 Task: Look for space in Iisalmi, Finland from 9th July, 2023 to 16th July, 2023 for 2 adults, 1 child in price range Rs.8000 to Rs.16000. Place can be entire place with 2 bedrooms having 2 beds and 1 bathroom. Property type can be house, flat, guest house. Booking option can be shelf check-in. Required host language is .
Action: Mouse moved to (391, 86)
Screenshot: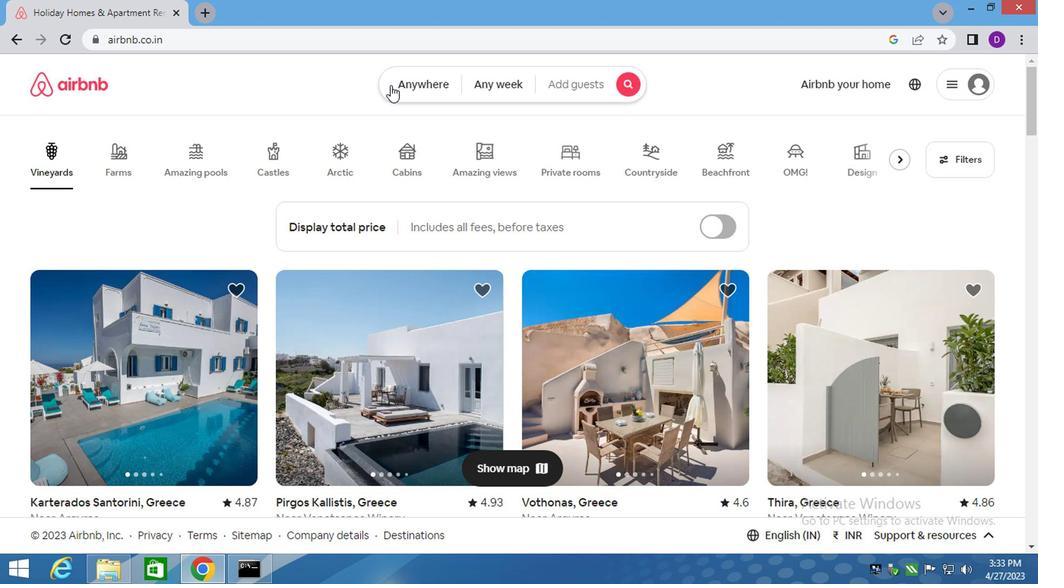
Action: Mouse pressed left at (391, 86)
Screenshot: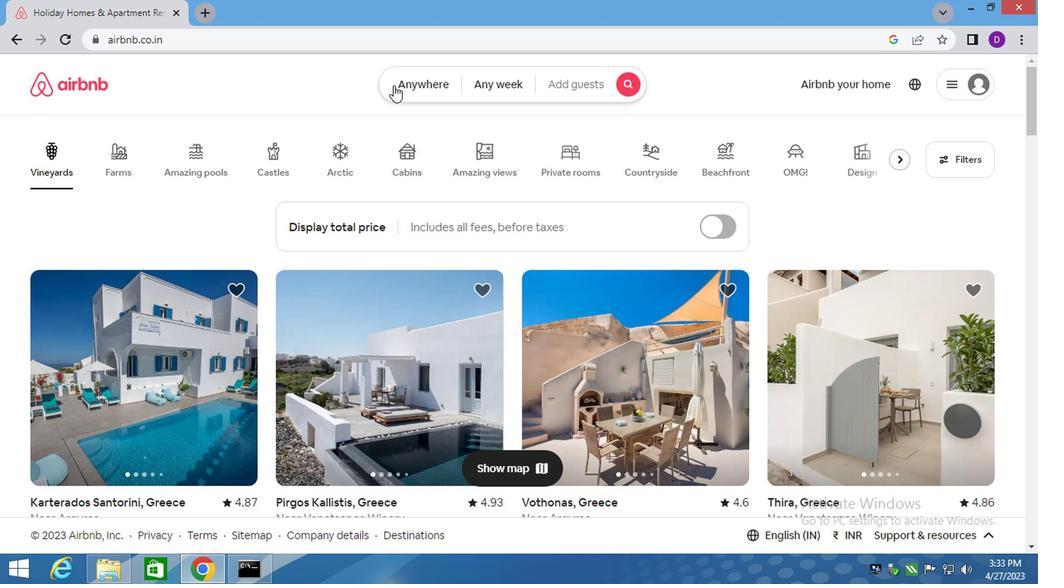 
Action: Mouse moved to (313, 145)
Screenshot: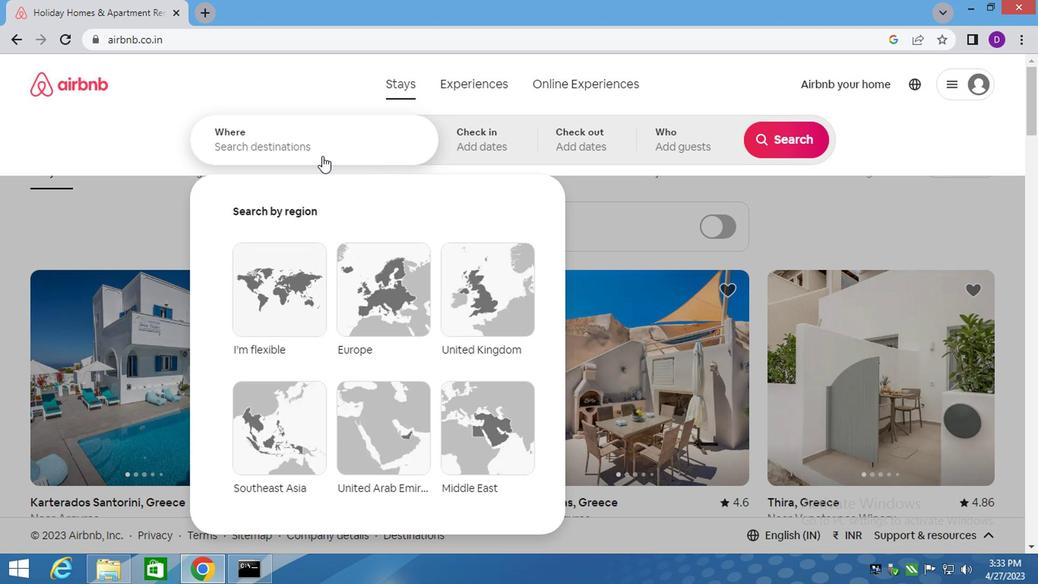 
Action: Mouse pressed left at (313, 145)
Screenshot: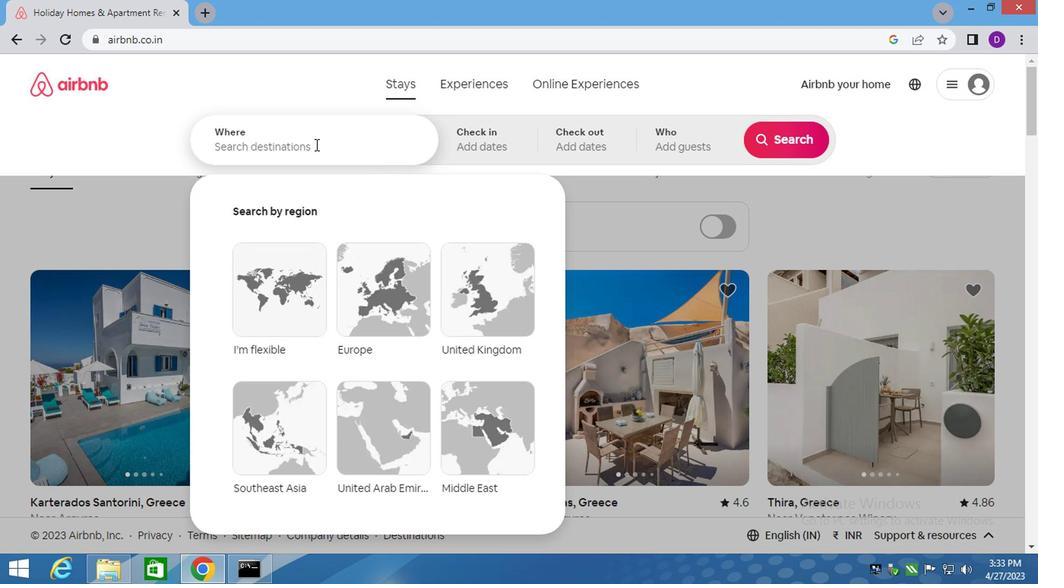 
Action: Key pressed lisalmi<Key.down><Key.enter>
Screenshot: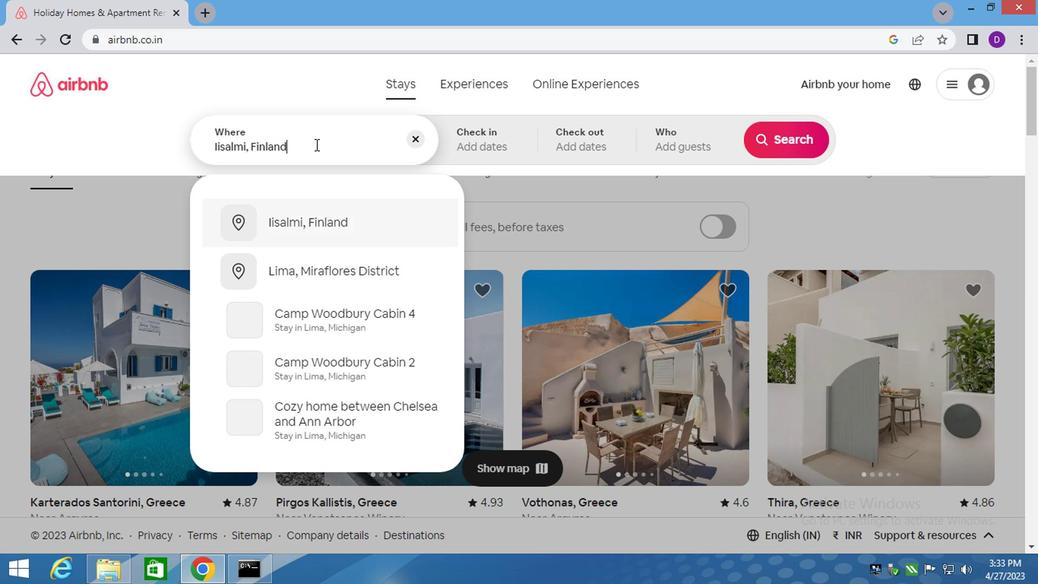 
Action: Mouse moved to (775, 259)
Screenshot: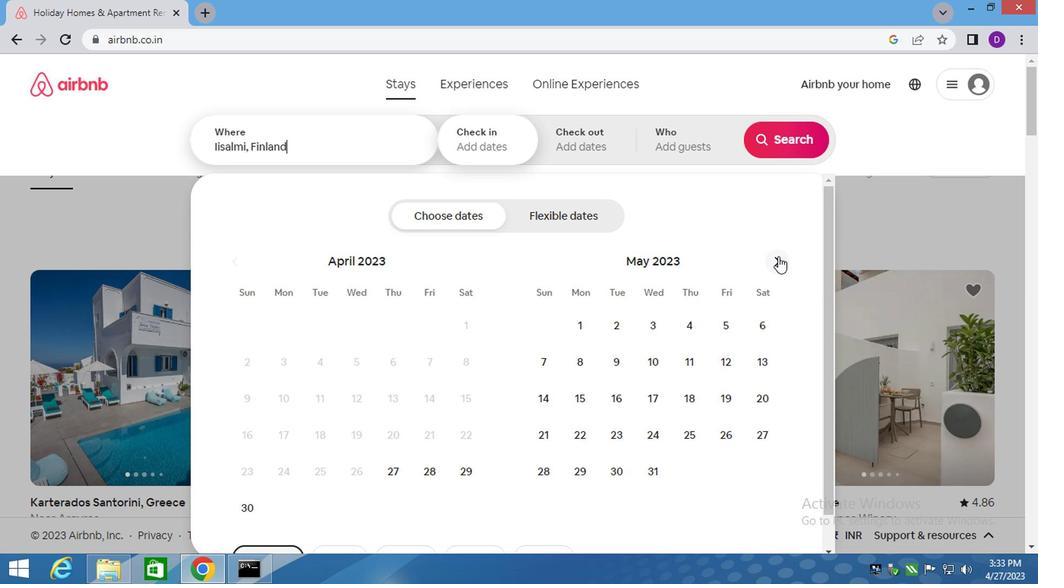 
Action: Mouse pressed left at (775, 259)
Screenshot: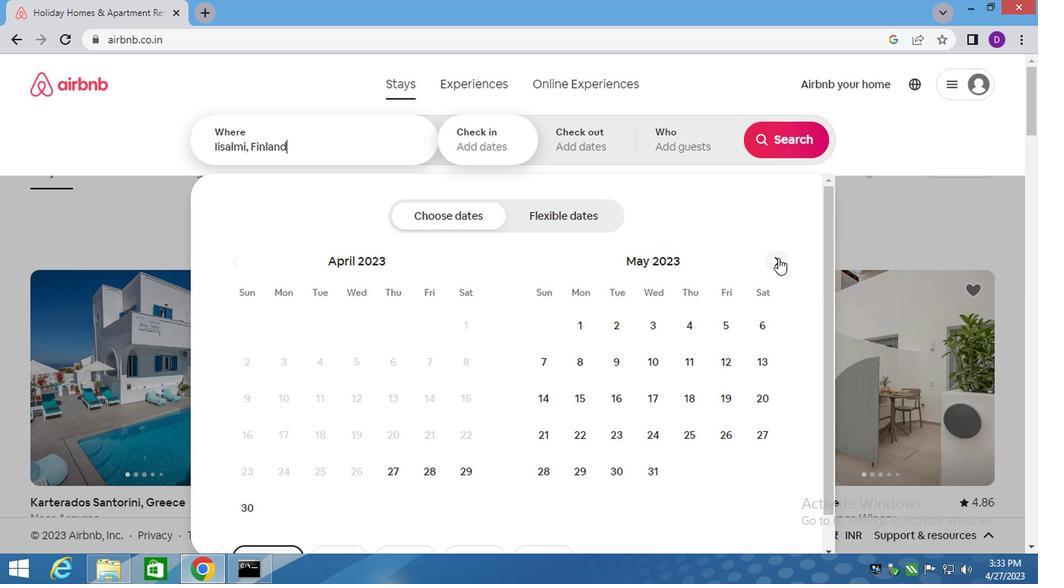 
Action: Mouse pressed left at (775, 259)
Screenshot: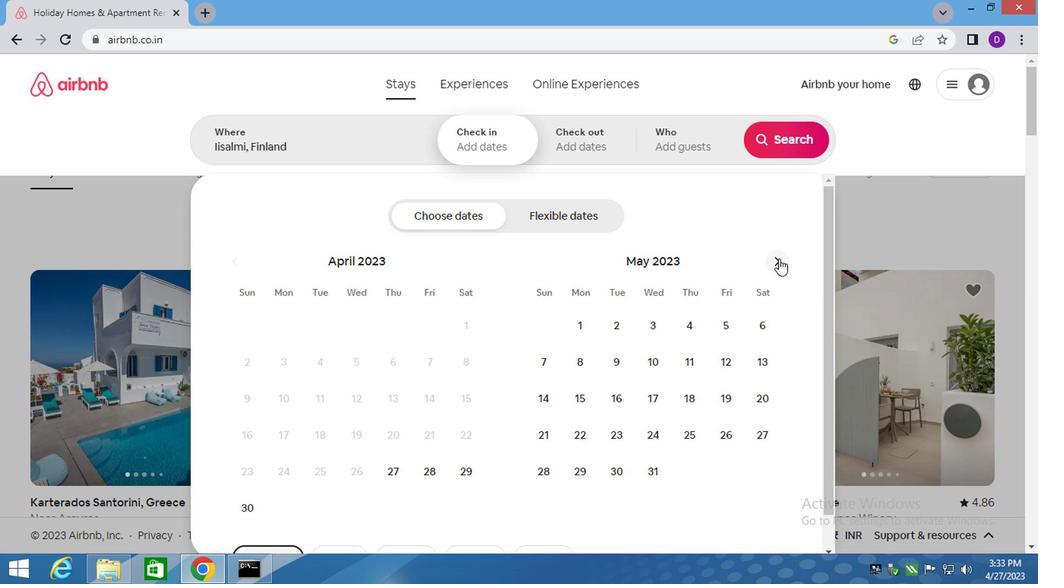 
Action: Mouse pressed left at (775, 259)
Screenshot: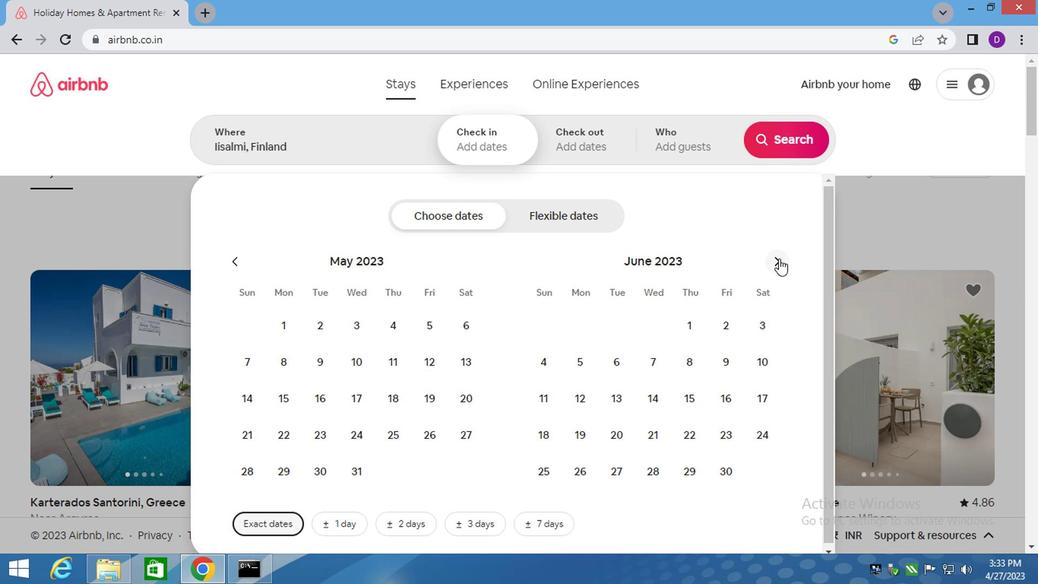 
Action: Mouse moved to (537, 409)
Screenshot: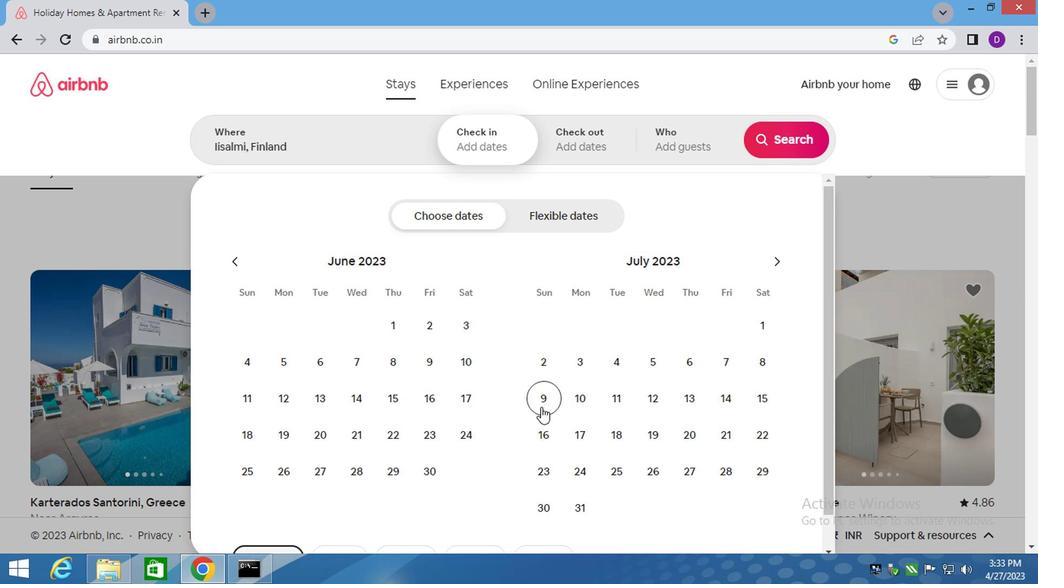 
Action: Mouse pressed left at (537, 409)
Screenshot: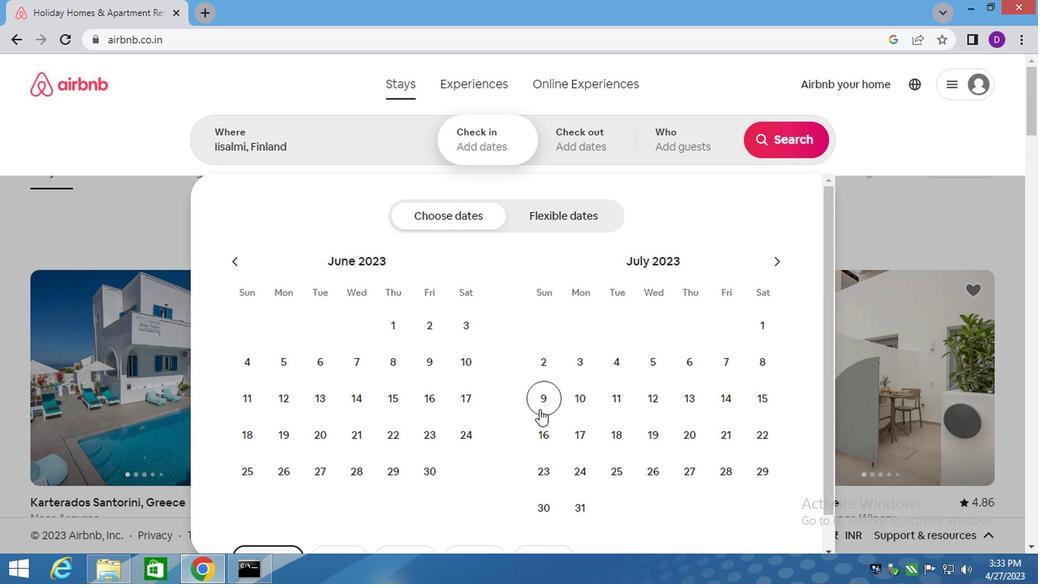 
Action: Mouse moved to (537, 428)
Screenshot: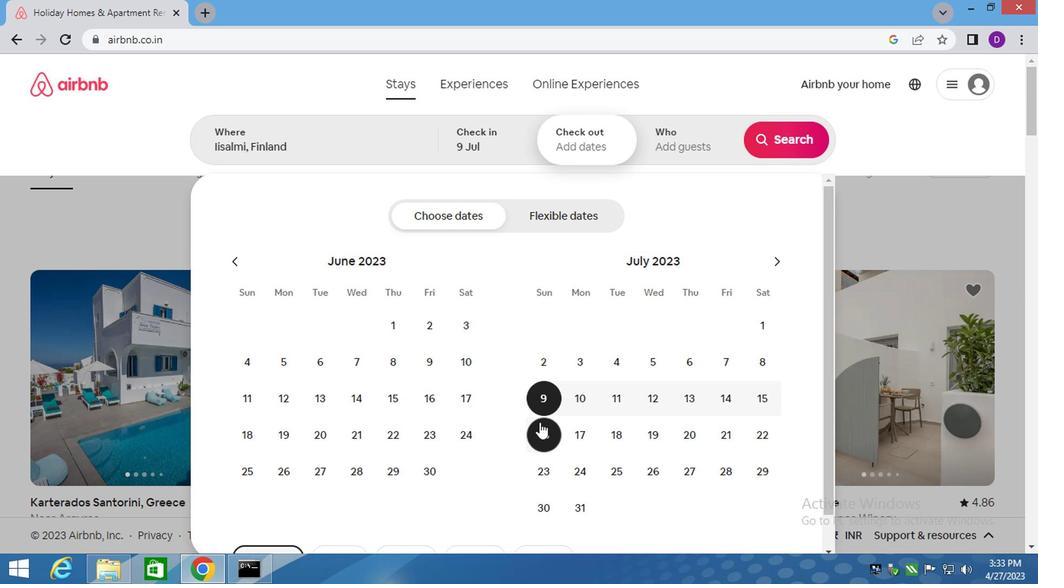 
Action: Mouse pressed left at (537, 428)
Screenshot: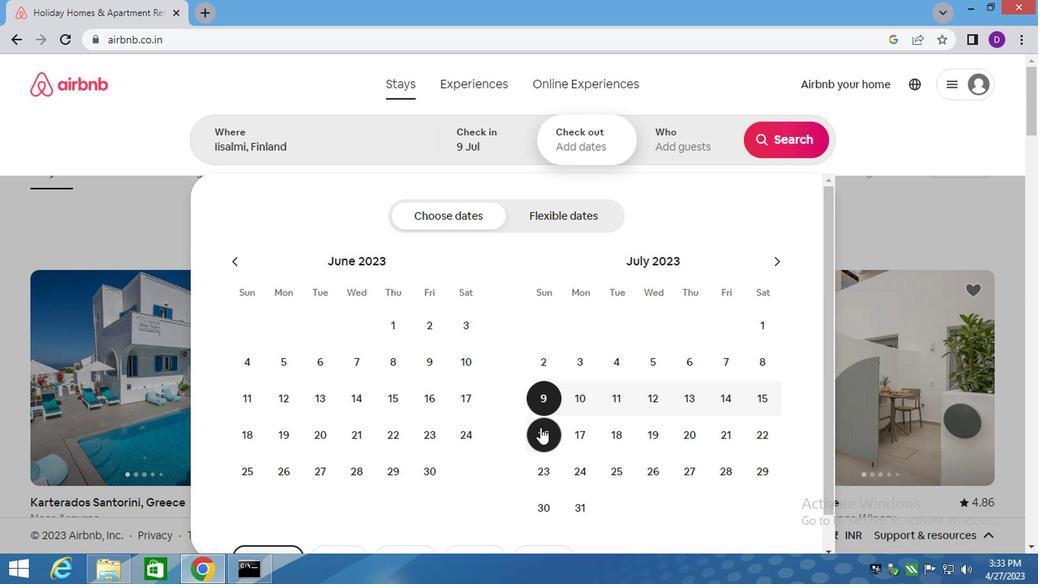 
Action: Mouse moved to (676, 150)
Screenshot: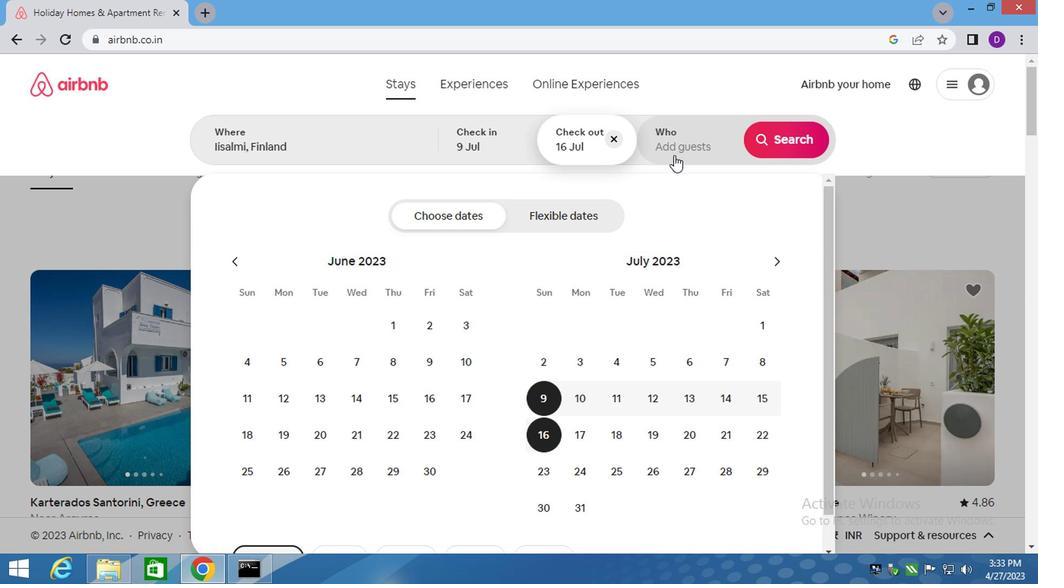 
Action: Mouse pressed left at (676, 150)
Screenshot: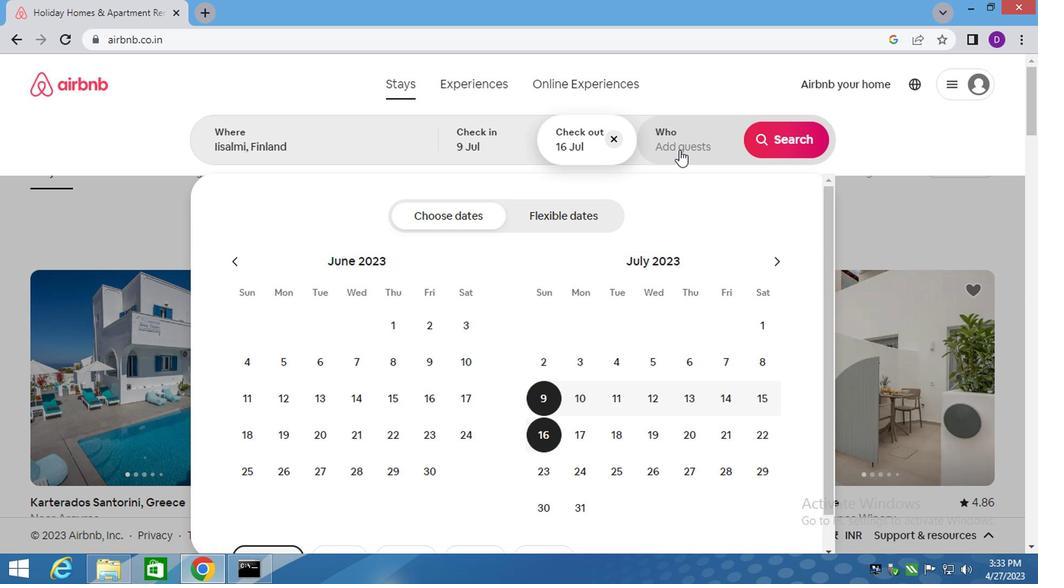 
Action: Mouse moved to (781, 228)
Screenshot: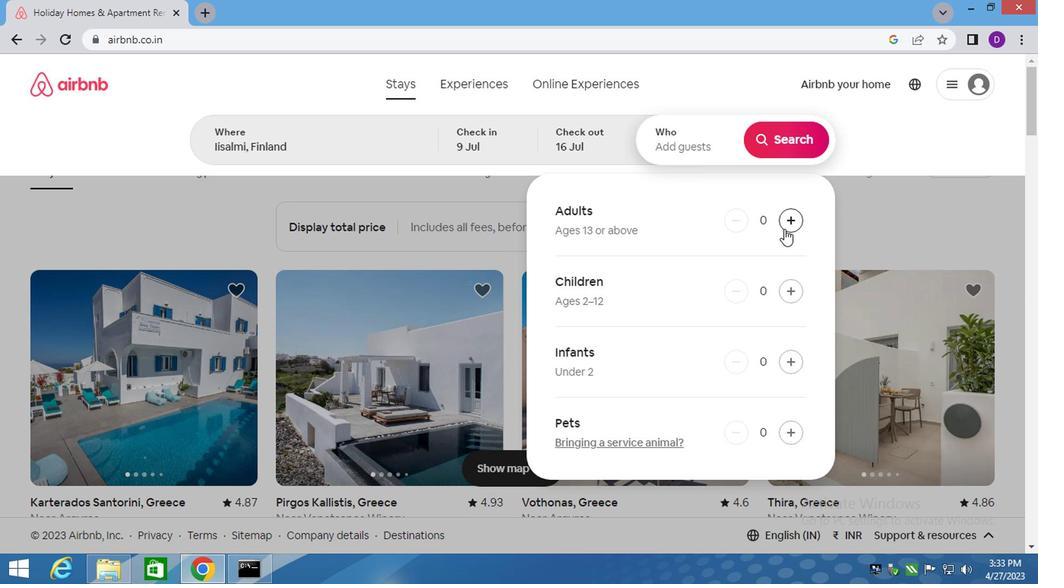 
Action: Mouse pressed left at (781, 228)
Screenshot: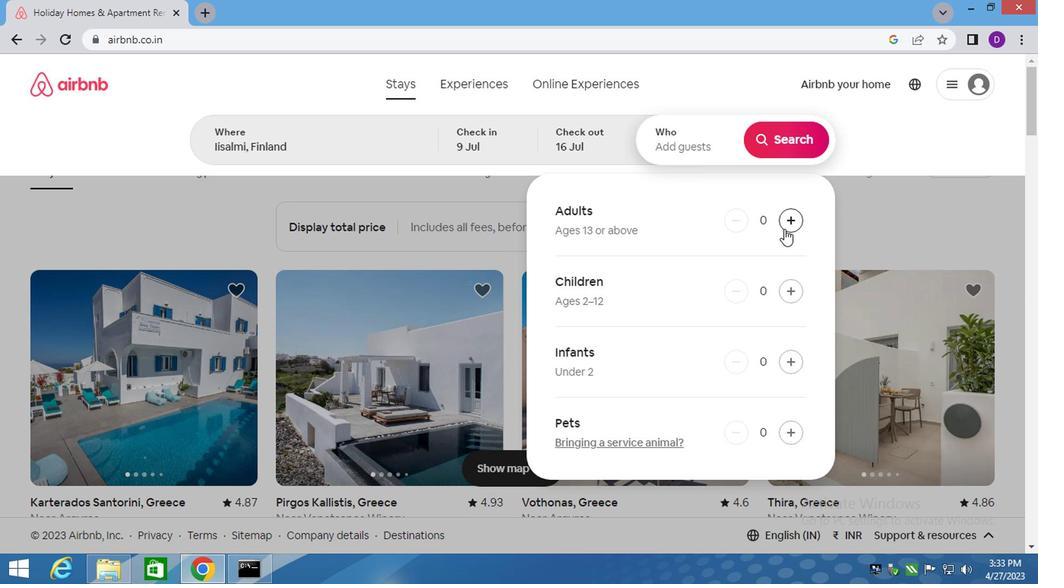 
Action: Mouse pressed left at (781, 228)
Screenshot: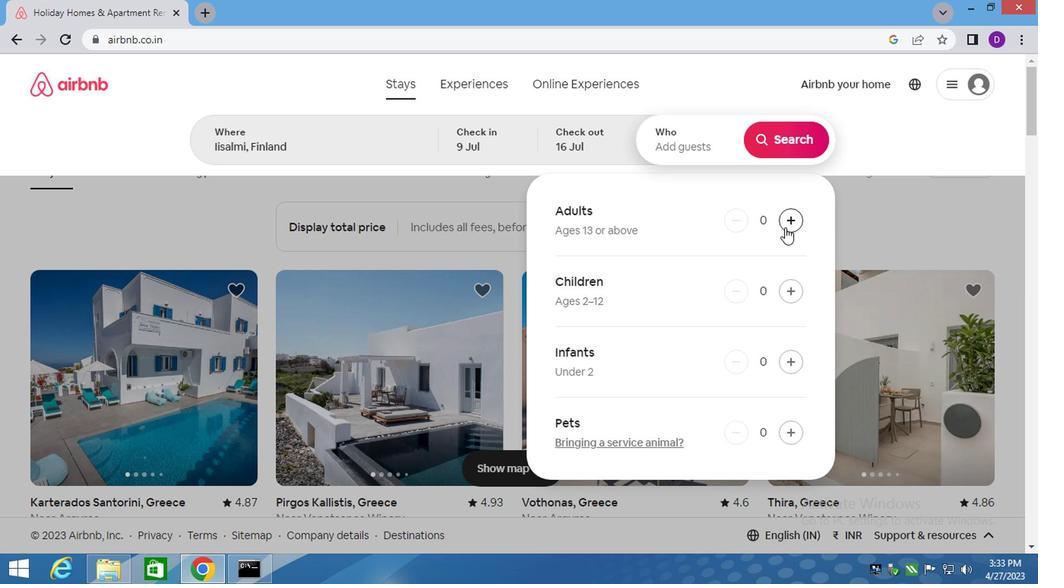 
Action: Mouse moved to (785, 288)
Screenshot: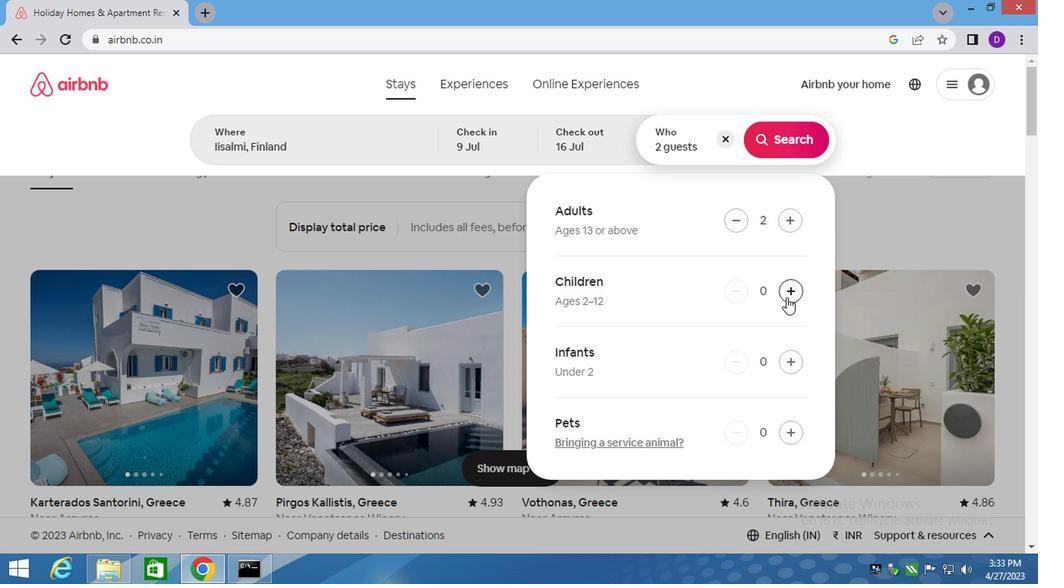 
Action: Mouse pressed left at (785, 288)
Screenshot: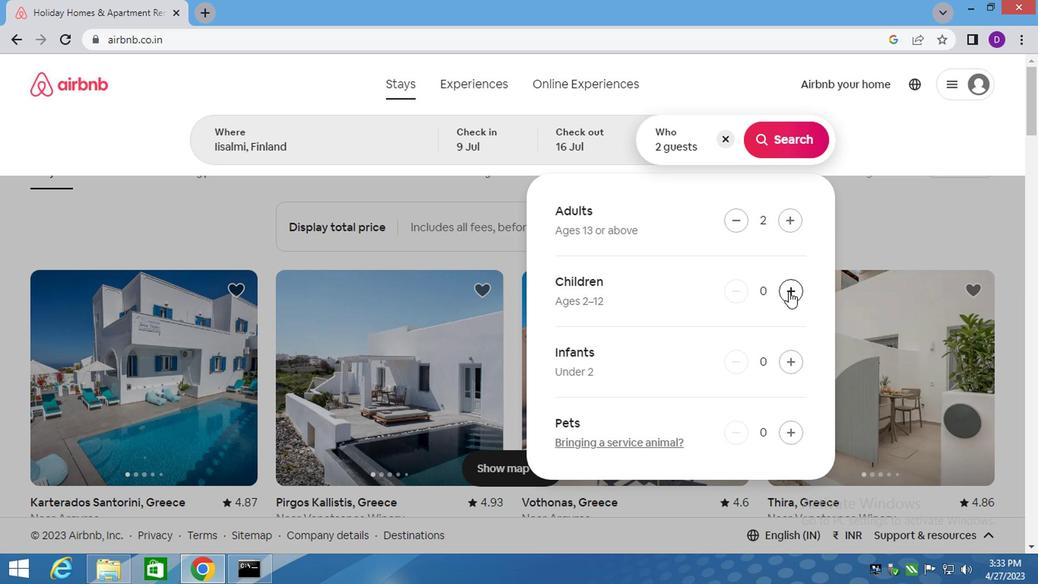 
Action: Mouse moved to (789, 151)
Screenshot: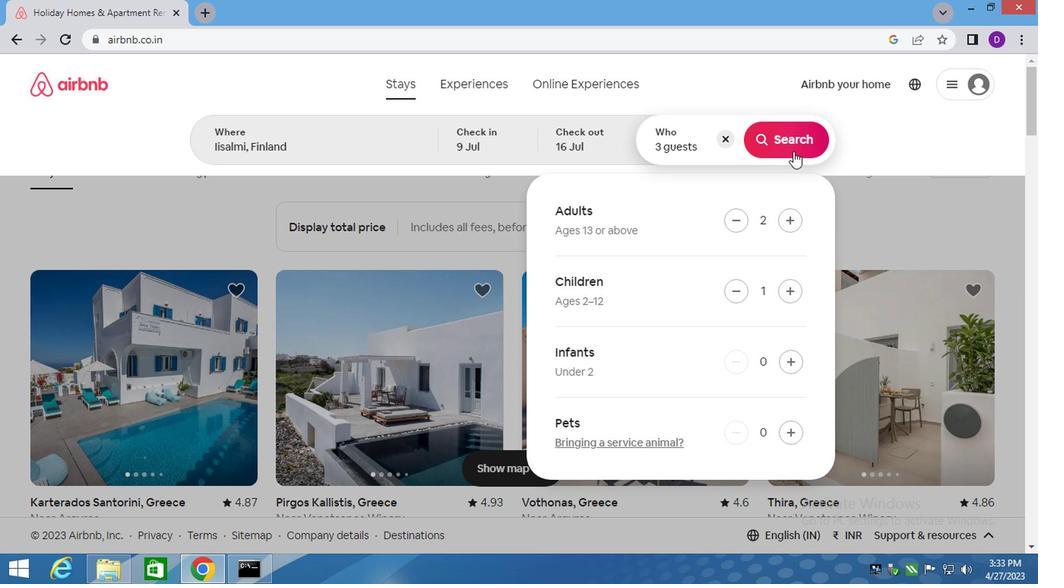 
Action: Mouse pressed left at (789, 151)
Screenshot: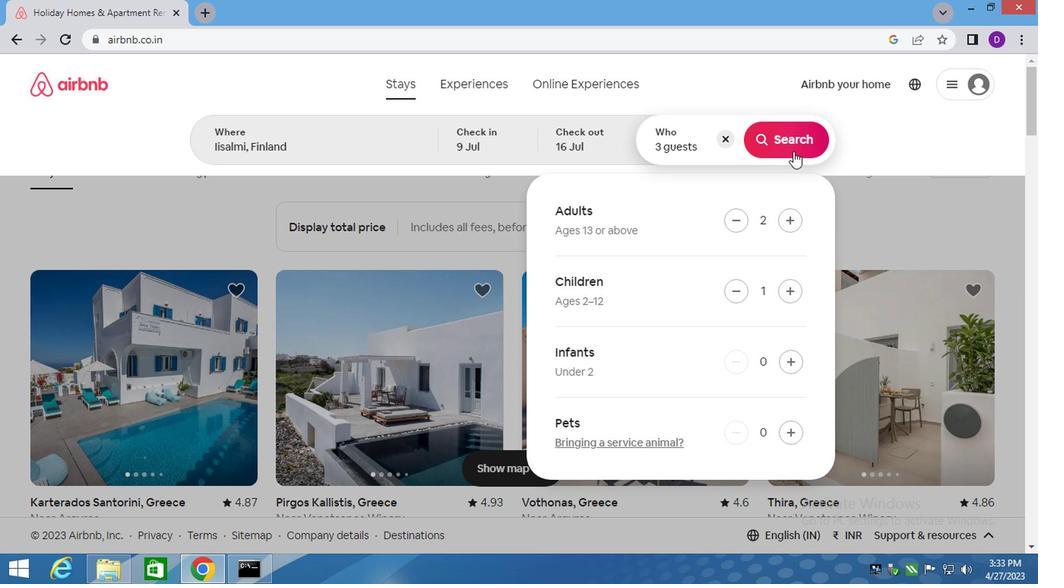 
Action: Mouse moved to (949, 151)
Screenshot: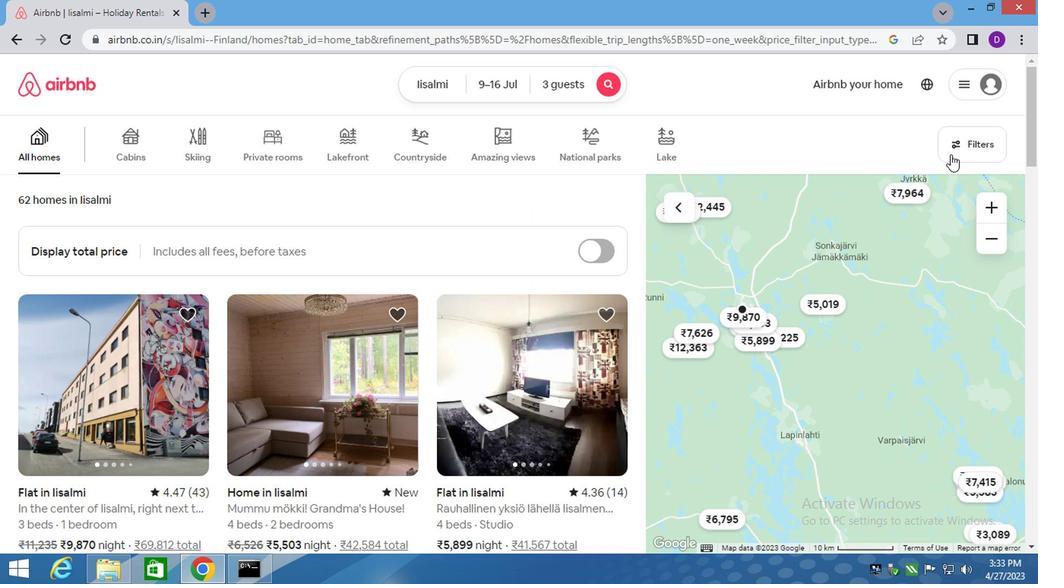 
Action: Mouse pressed left at (949, 151)
Screenshot: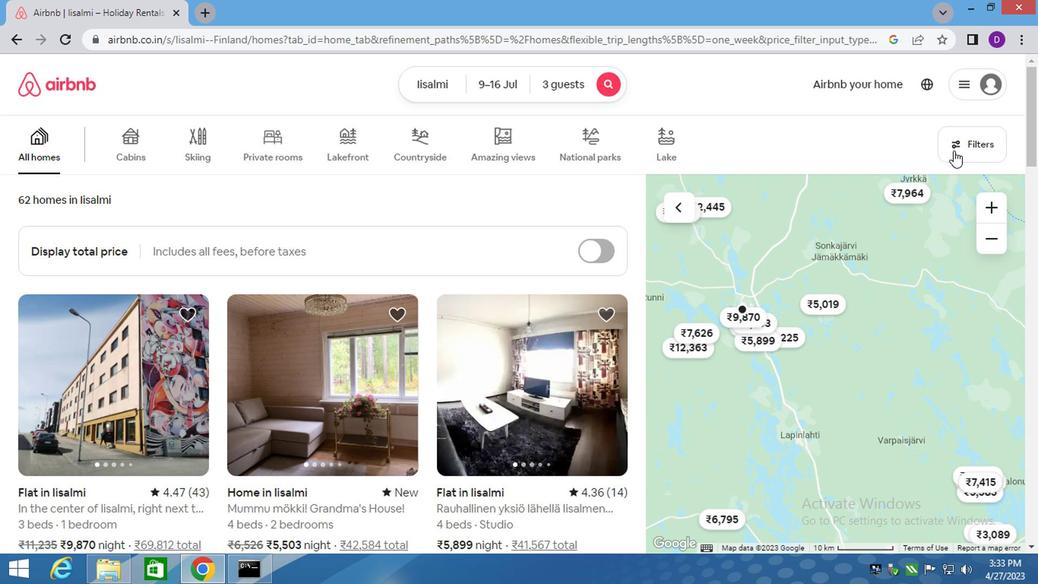 
Action: Mouse moved to (409, 343)
Screenshot: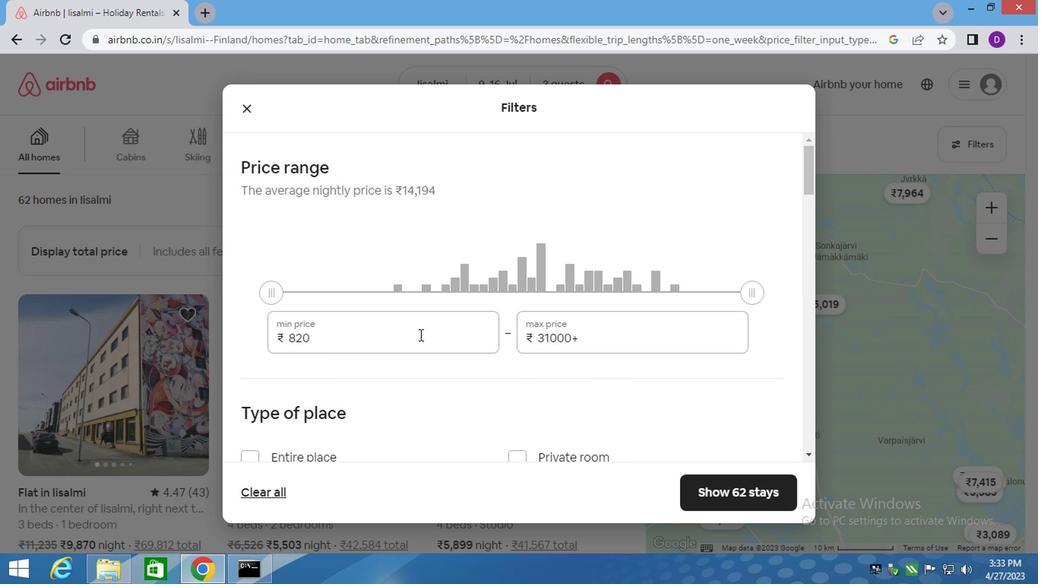 
Action: Mouse pressed left at (409, 343)
Screenshot: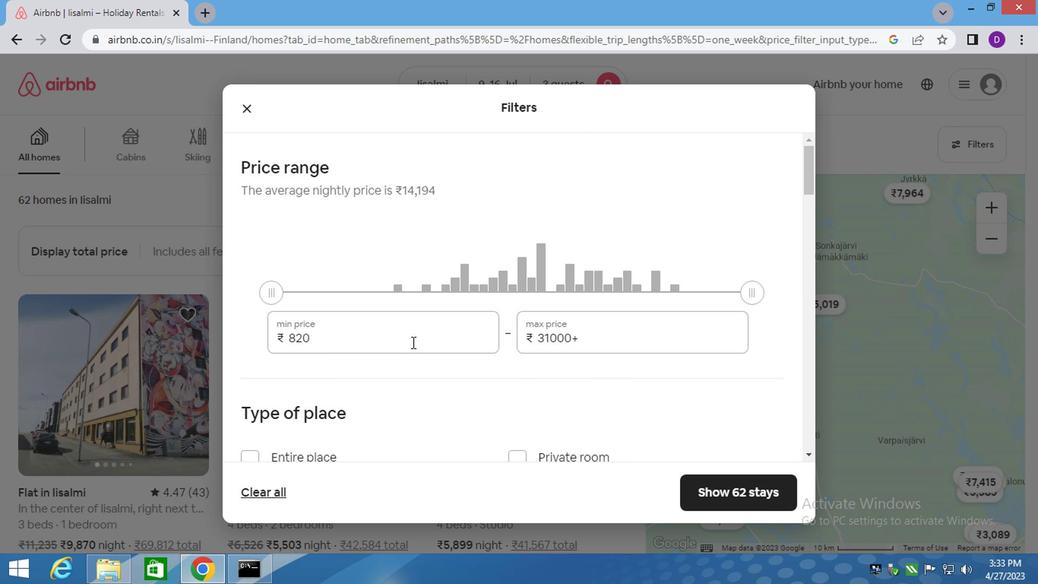 
Action: Mouse pressed left at (409, 343)
Screenshot: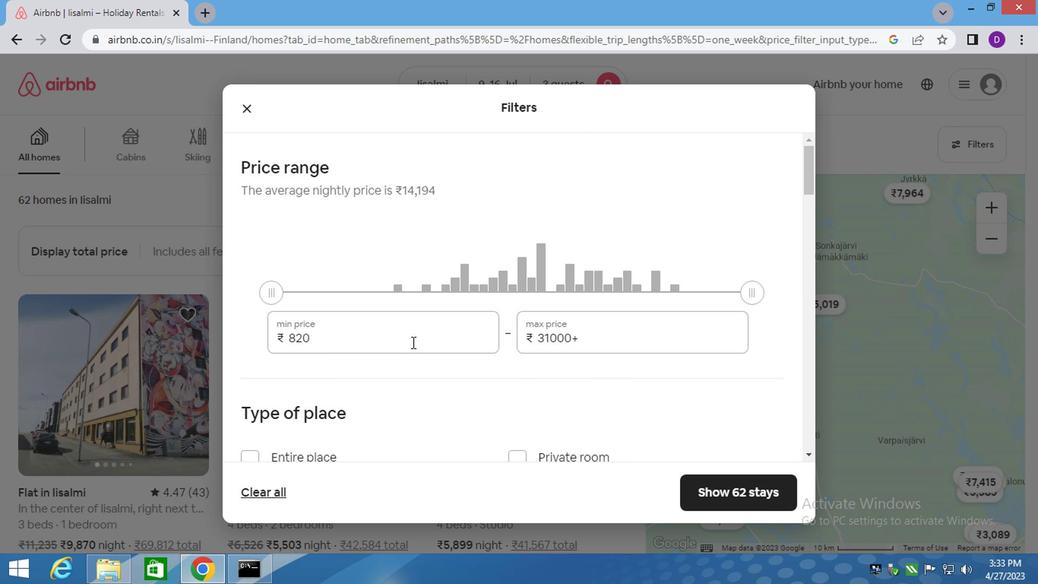 
Action: Mouse pressed left at (409, 343)
Screenshot: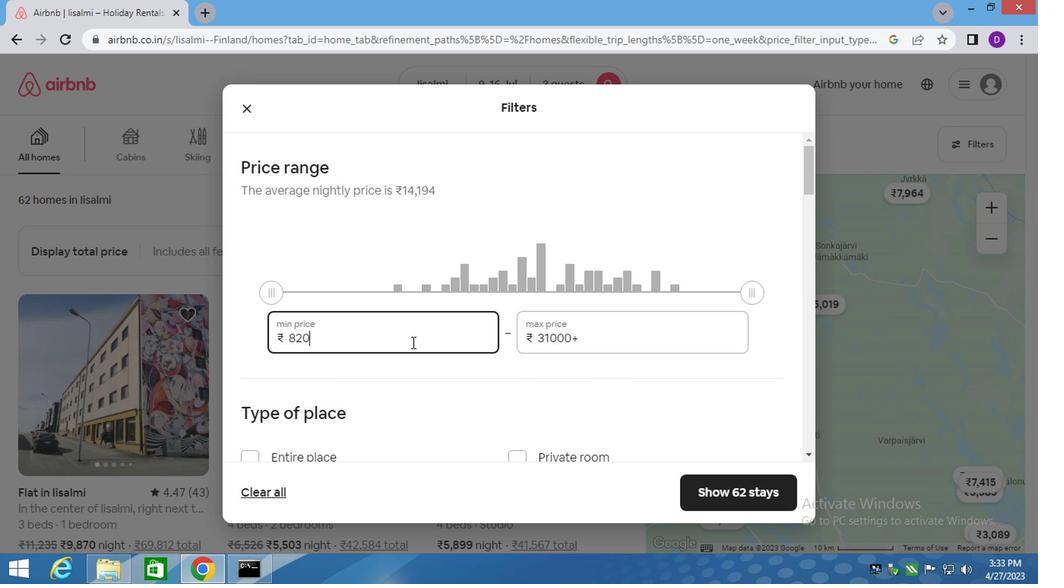
Action: Key pressed 8000
Screenshot: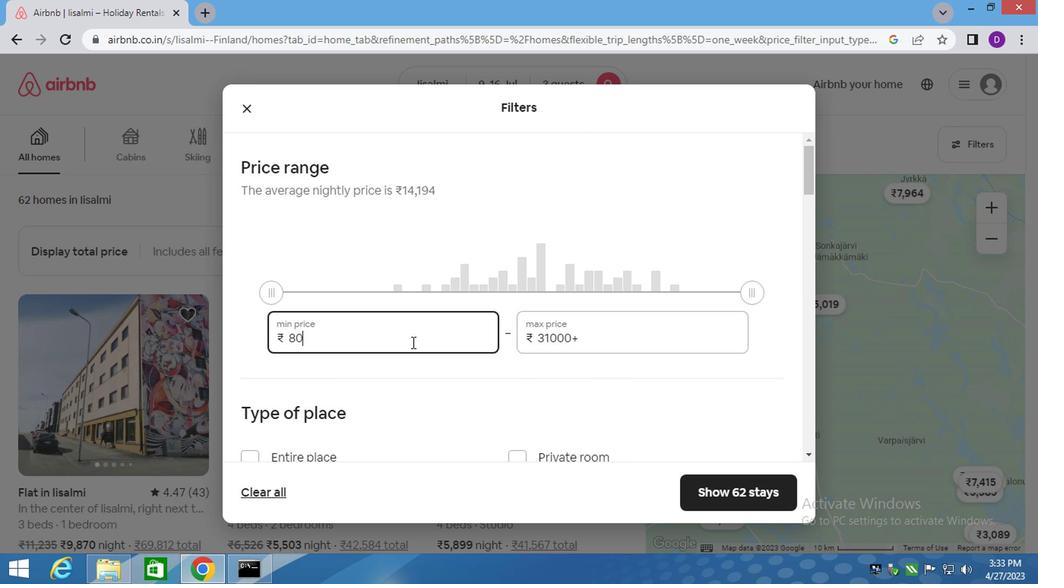 
Action: Mouse moved to (538, 345)
Screenshot: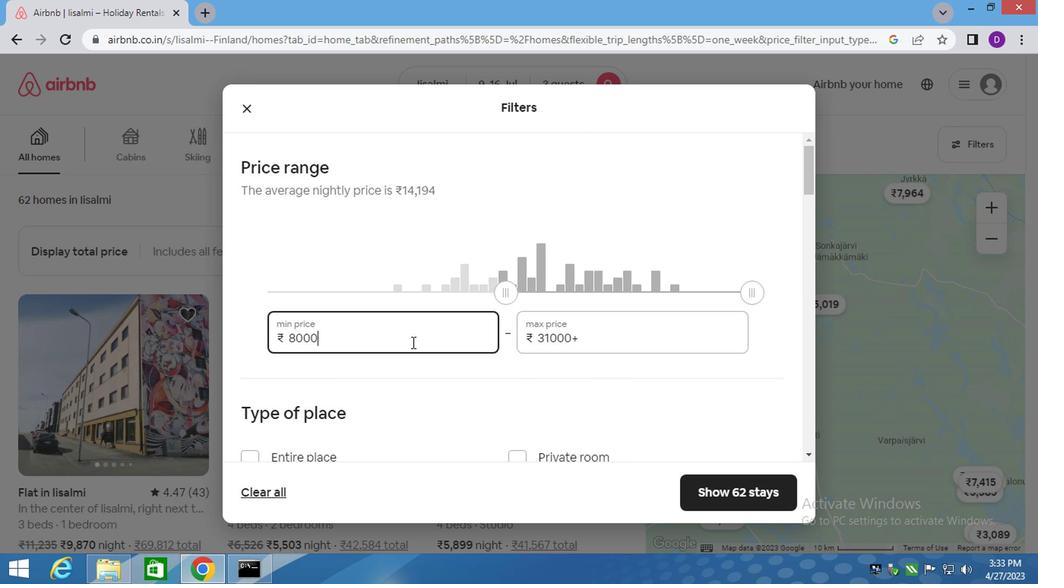 
Action: Mouse pressed left at (538, 345)
Screenshot: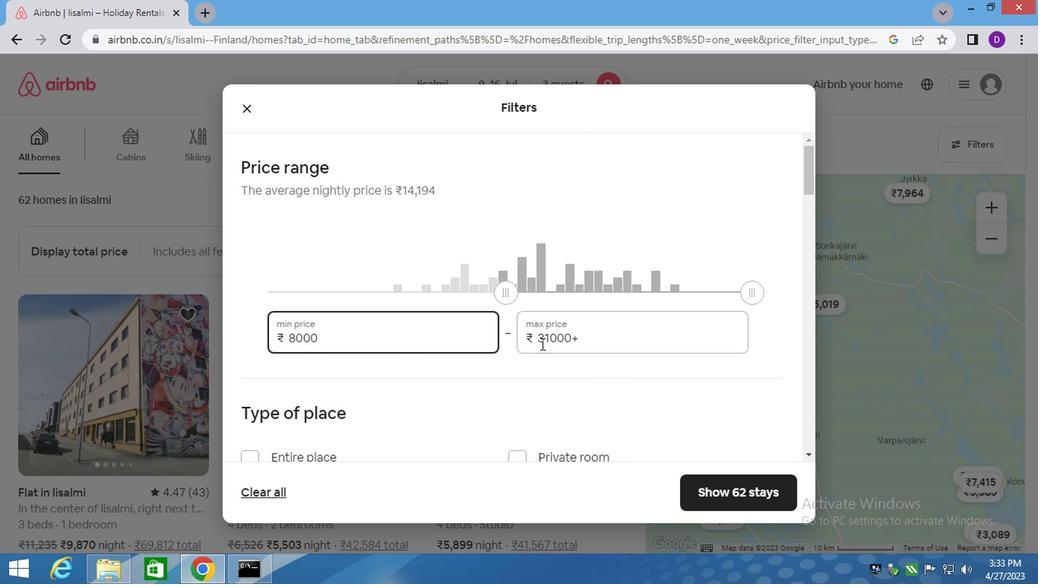 
Action: Mouse pressed left at (538, 345)
Screenshot: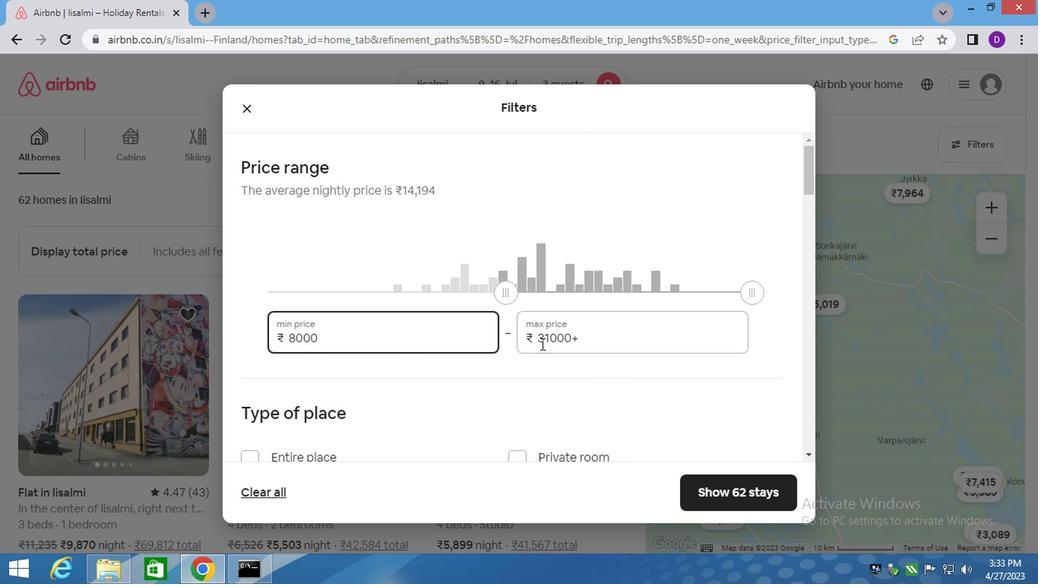 
Action: Mouse pressed left at (538, 345)
Screenshot: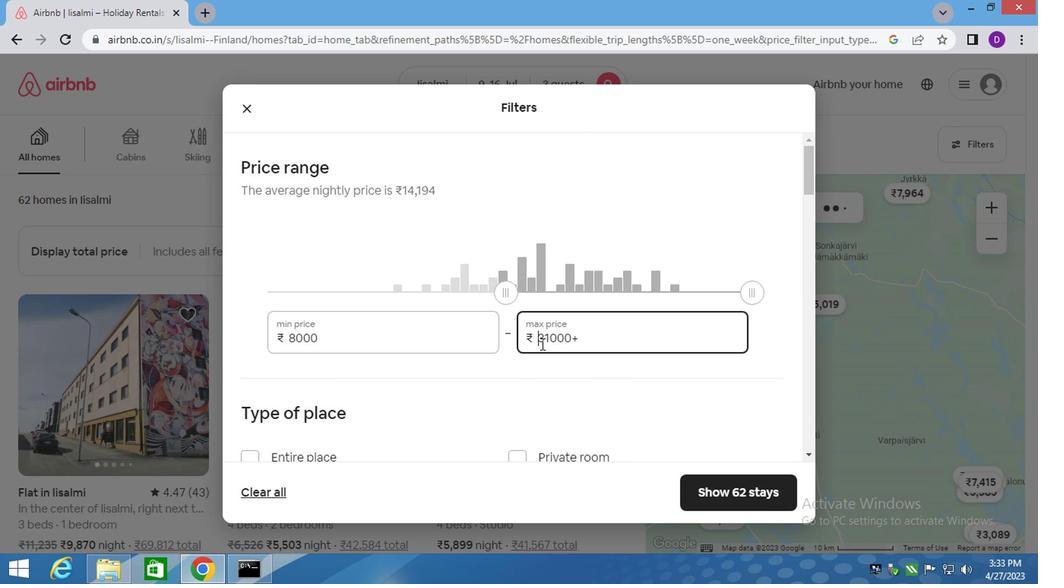 
Action: Key pressed 16000
Screenshot: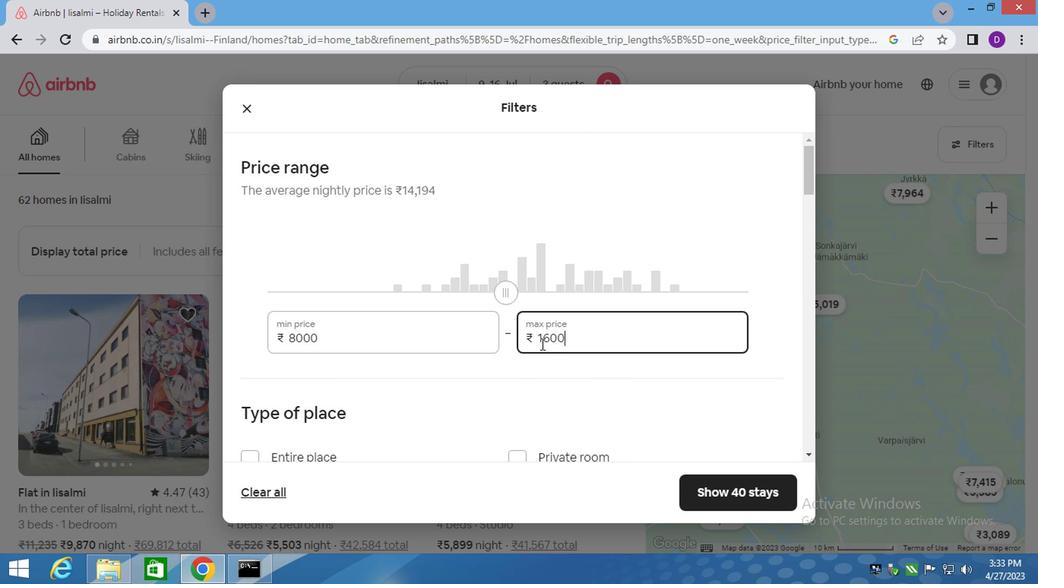 
Action: Mouse moved to (446, 392)
Screenshot: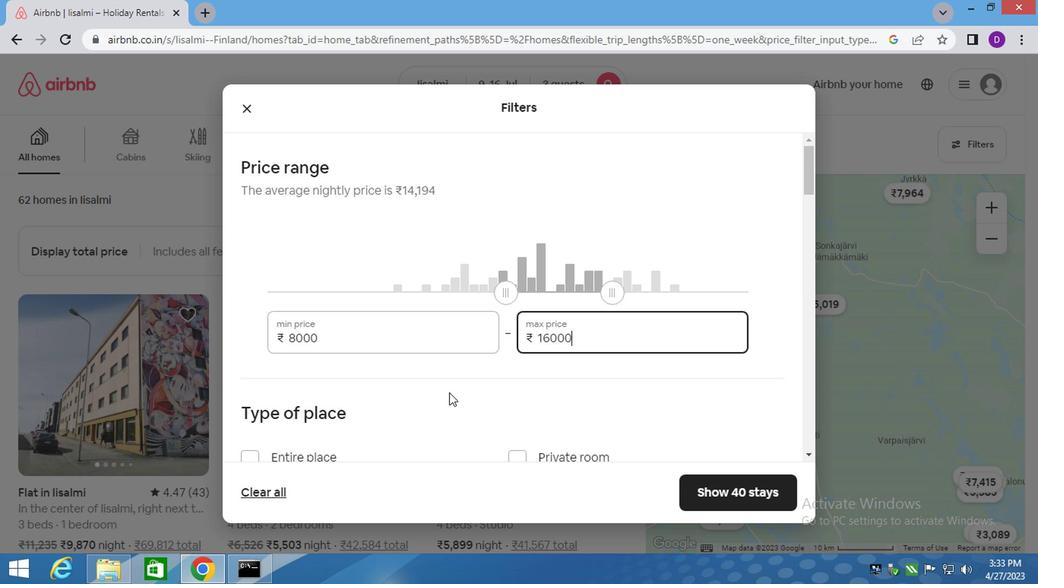 
Action: Mouse scrolled (446, 391) with delta (0, -1)
Screenshot: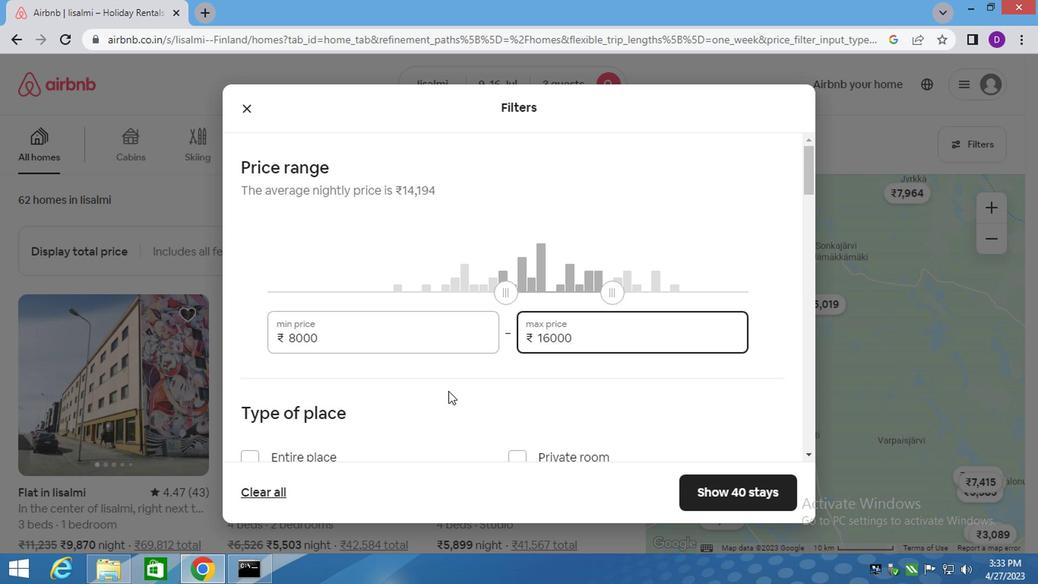 
Action: Mouse moved to (446, 385)
Screenshot: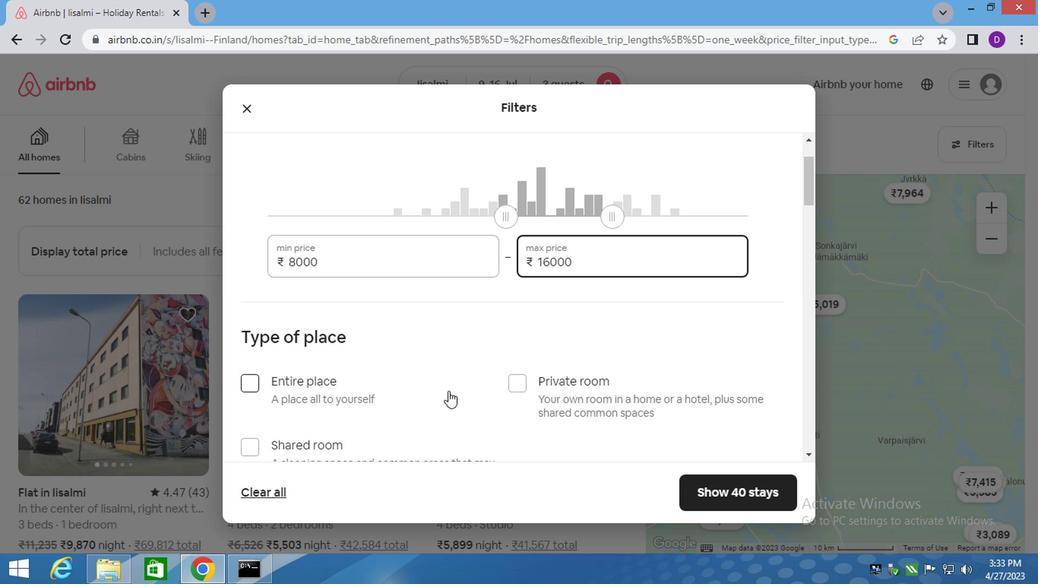 
Action: Mouse scrolled (446, 385) with delta (0, 0)
Screenshot: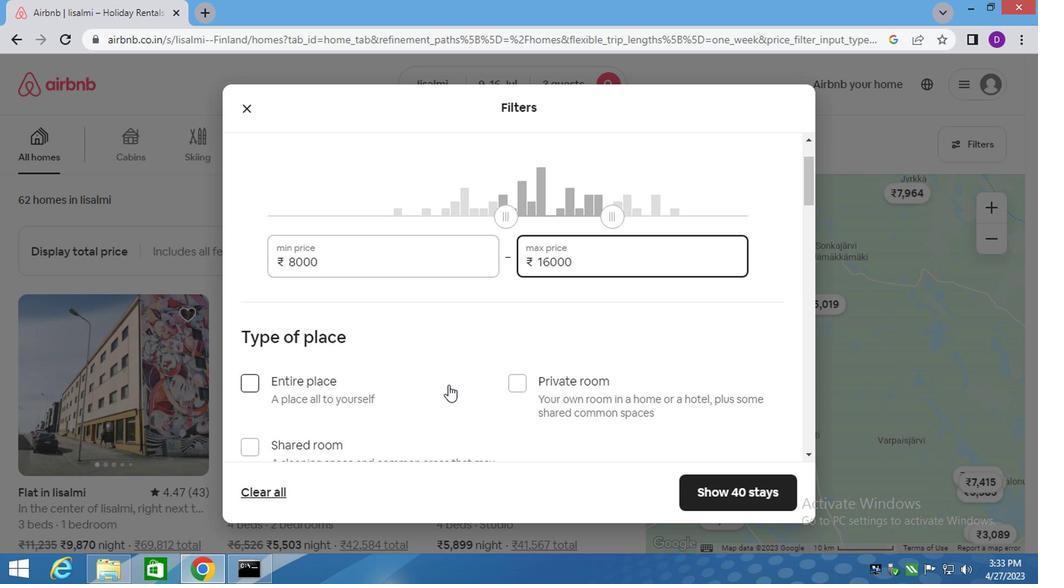 
Action: Mouse moved to (334, 317)
Screenshot: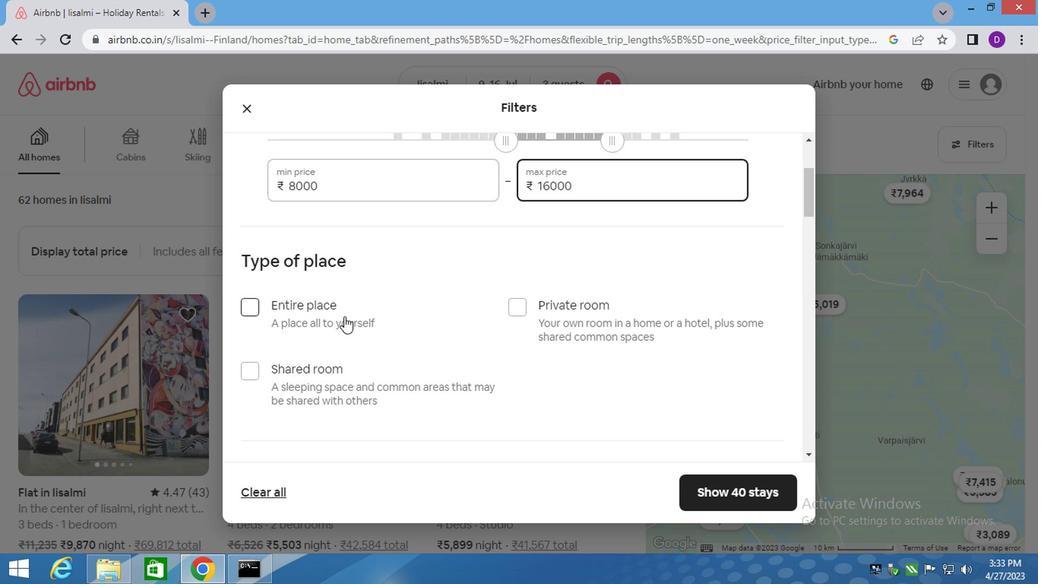 
Action: Mouse pressed left at (334, 317)
Screenshot: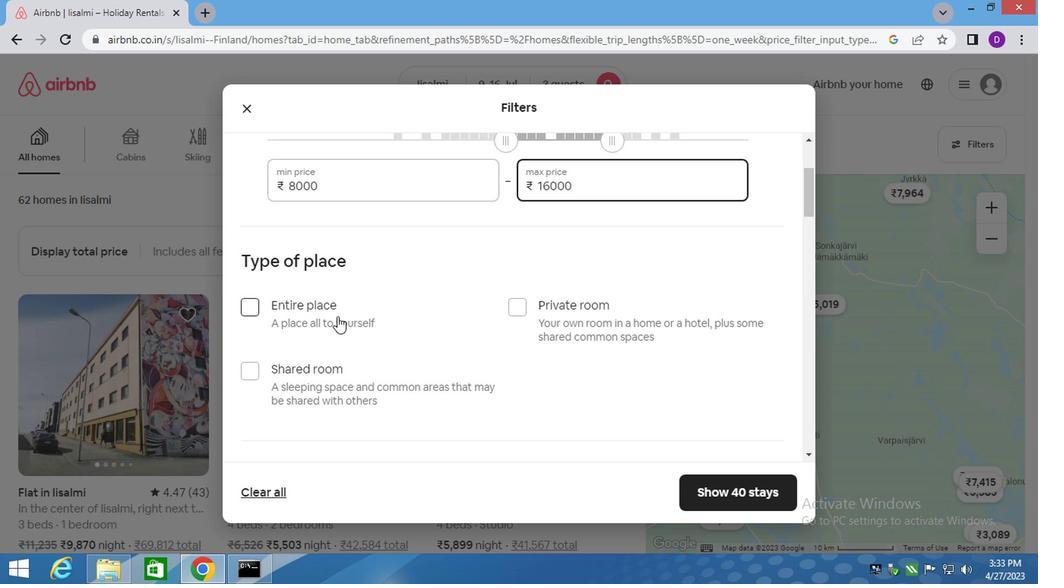 
Action: Mouse moved to (351, 338)
Screenshot: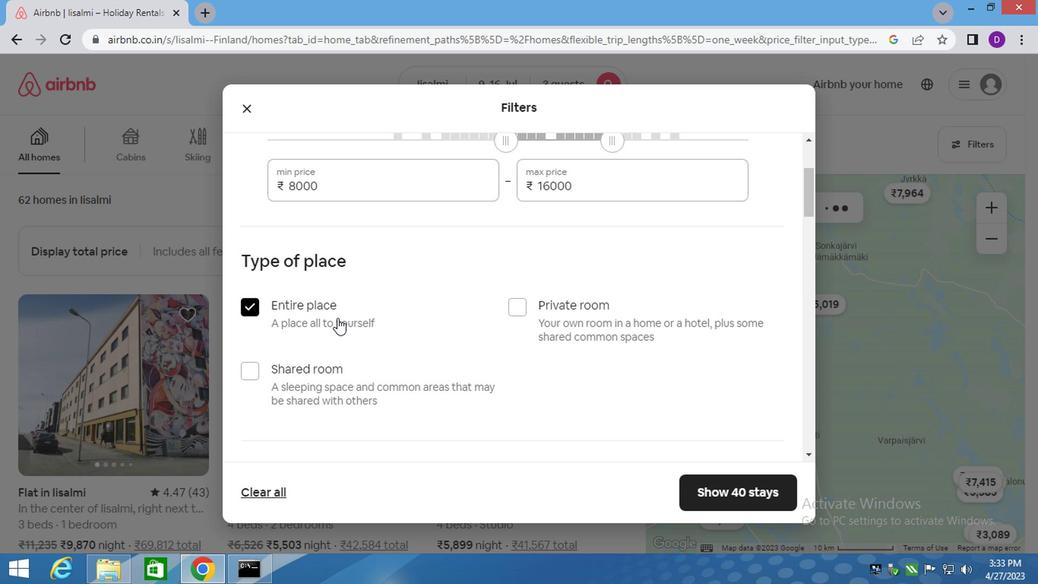 
Action: Mouse scrolled (351, 338) with delta (0, 0)
Screenshot: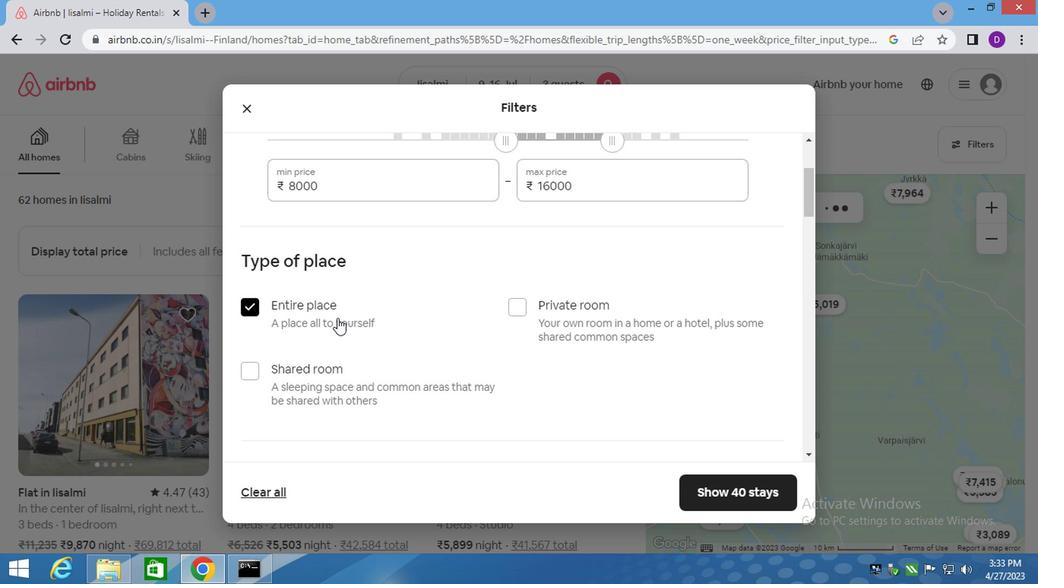 
Action: Mouse moved to (353, 339)
Screenshot: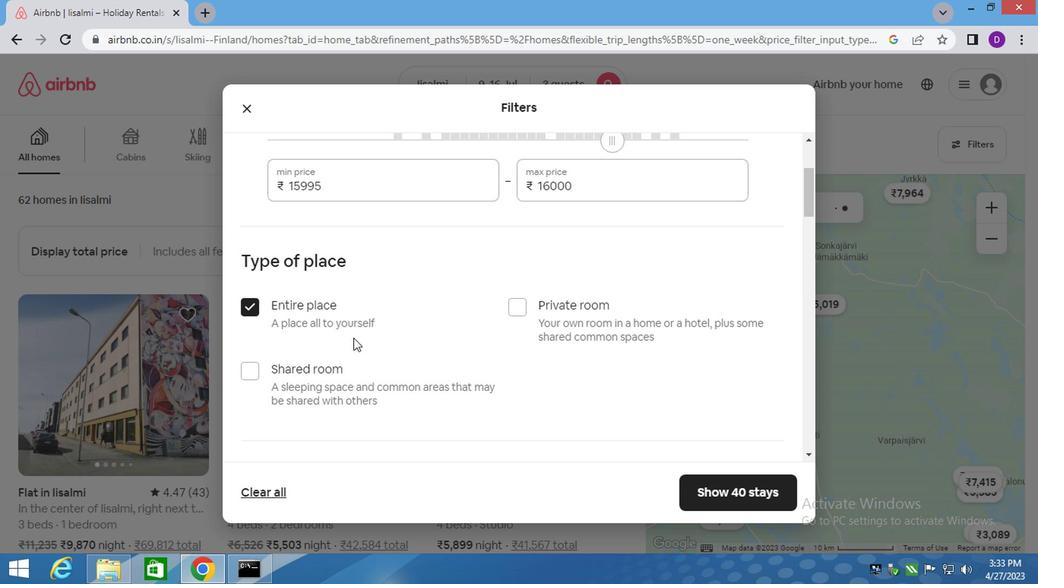 
Action: Mouse scrolled (353, 338) with delta (0, -1)
Screenshot: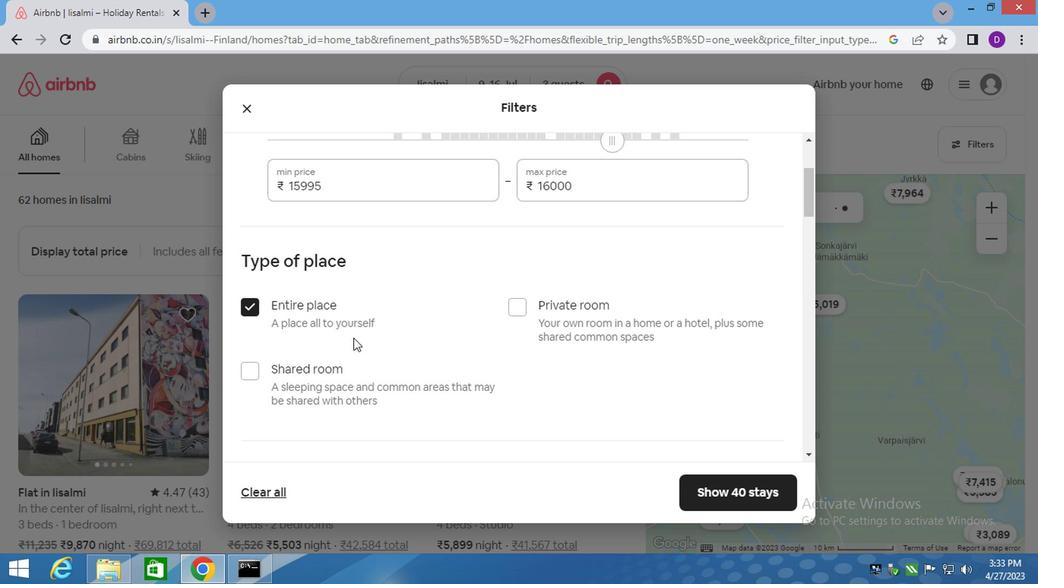 
Action: Mouse scrolled (353, 338) with delta (0, -1)
Screenshot: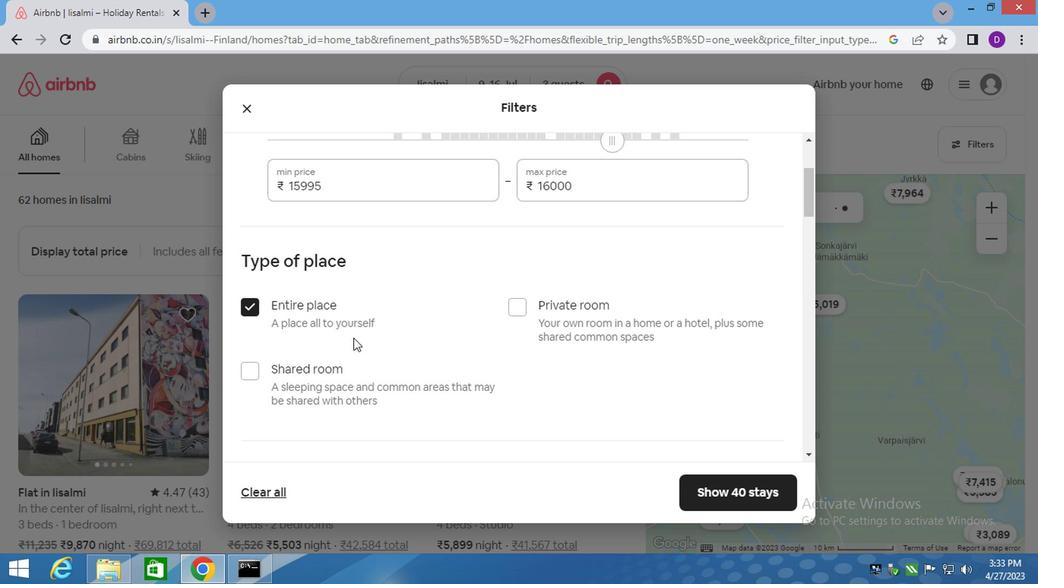 
Action: Mouse scrolled (353, 338) with delta (0, -1)
Screenshot: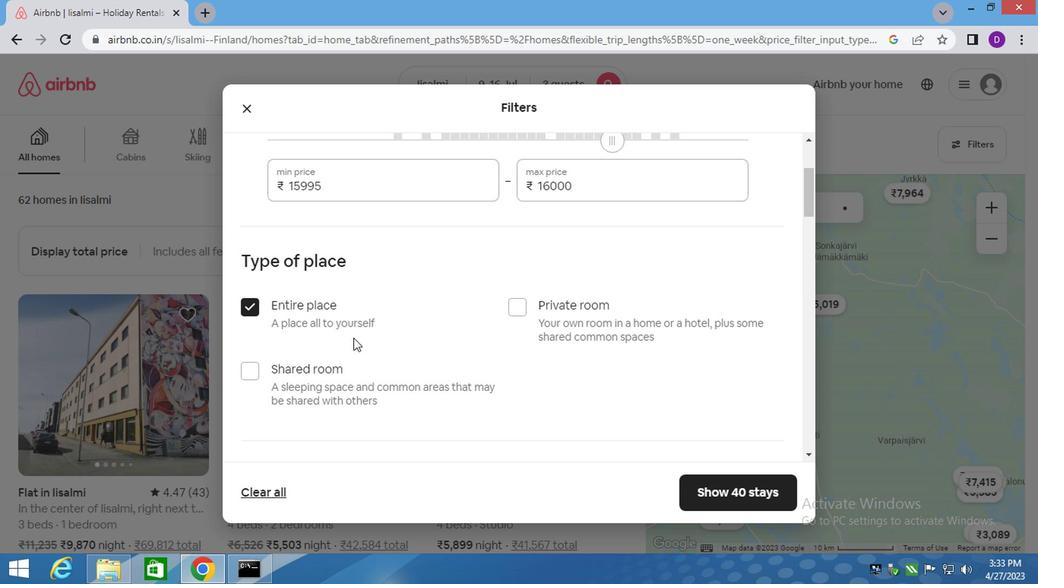 
Action: Mouse moved to (355, 344)
Screenshot: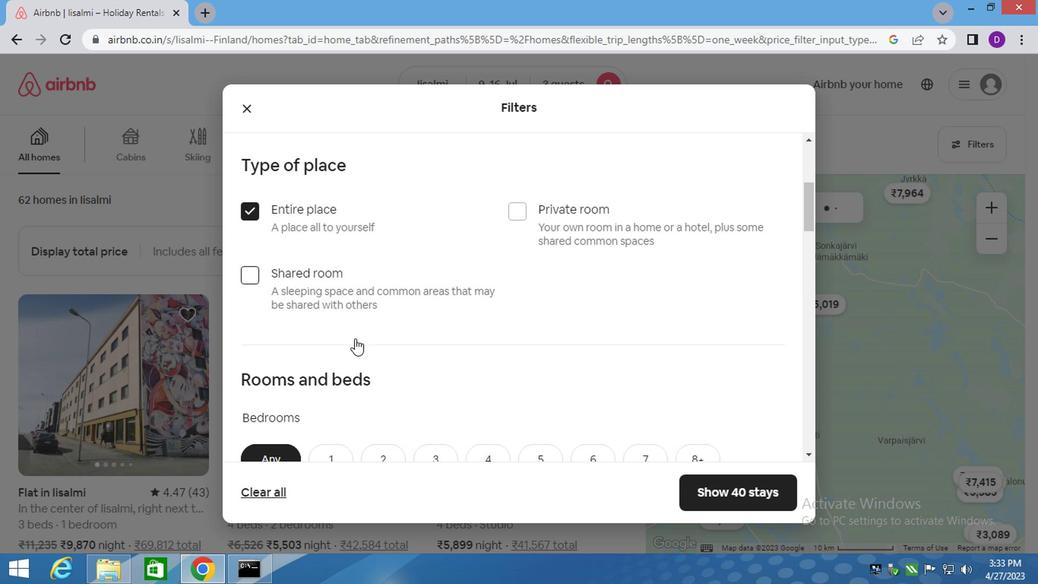 
Action: Mouse scrolled (355, 343) with delta (0, 0)
Screenshot: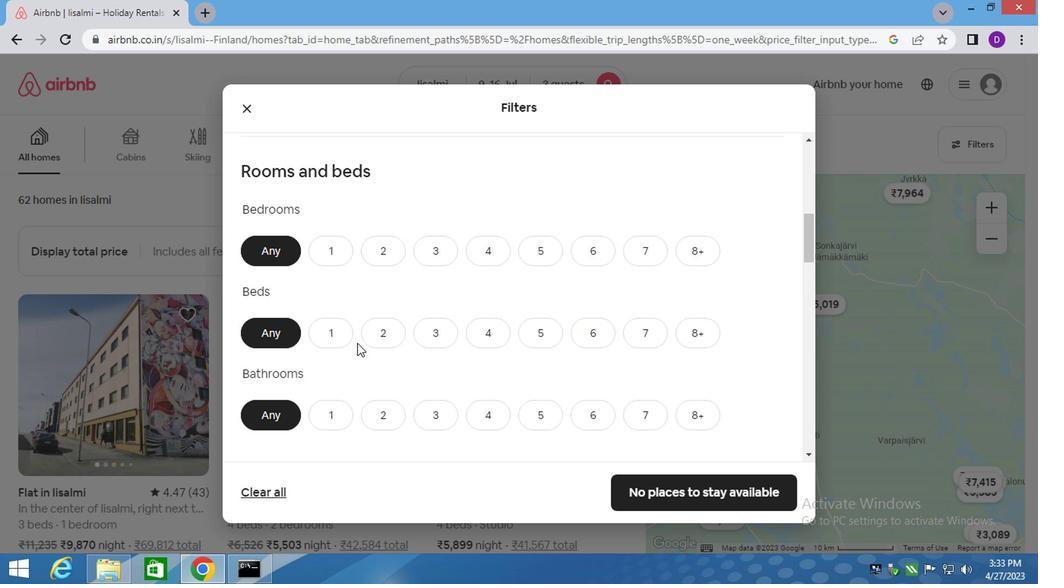 
Action: Mouse moved to (389, 176)
Screenshot: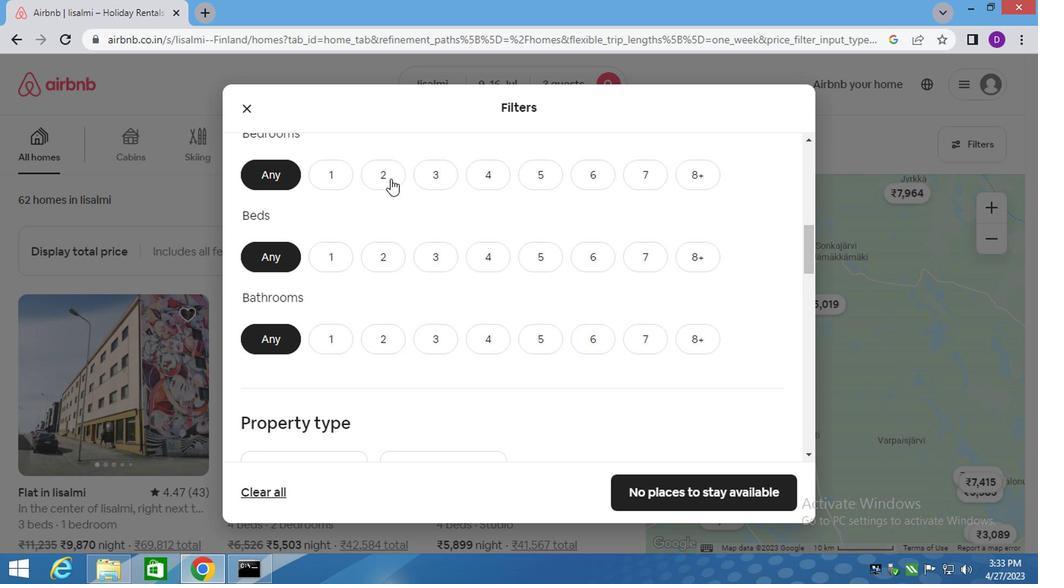 
Action: Mouse pressed left at (389, 176)
Screenshot: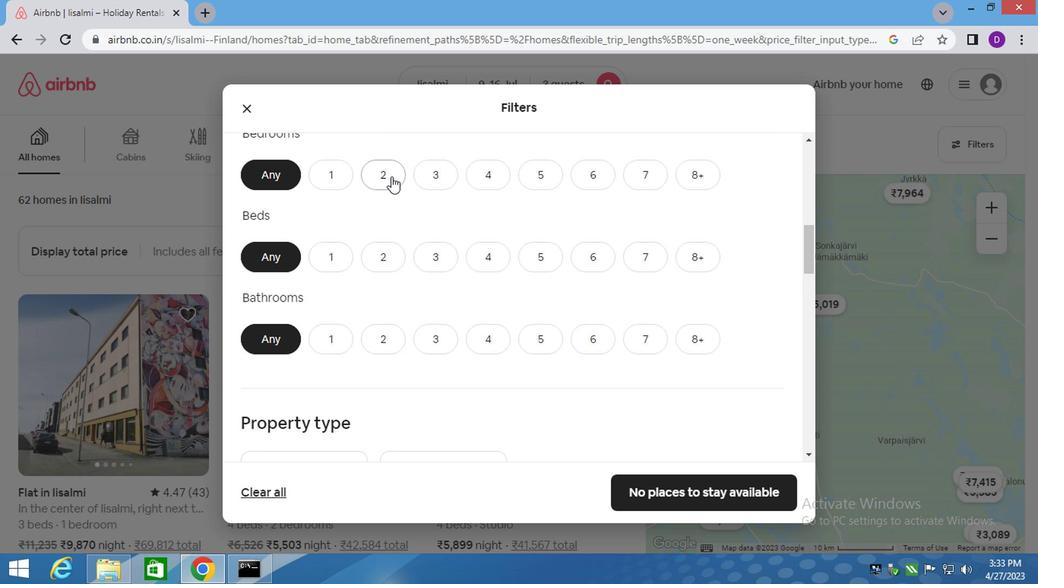 
Action: Mouse moved to (388, 259)
Screenshot: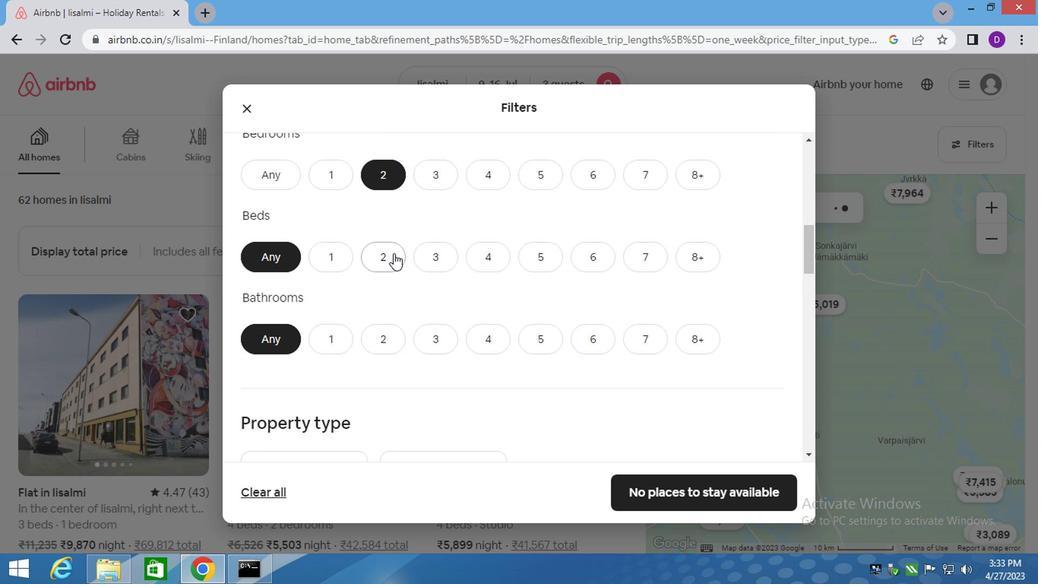 
Action: Mouse pressed left at (388, 259)
Screenshot: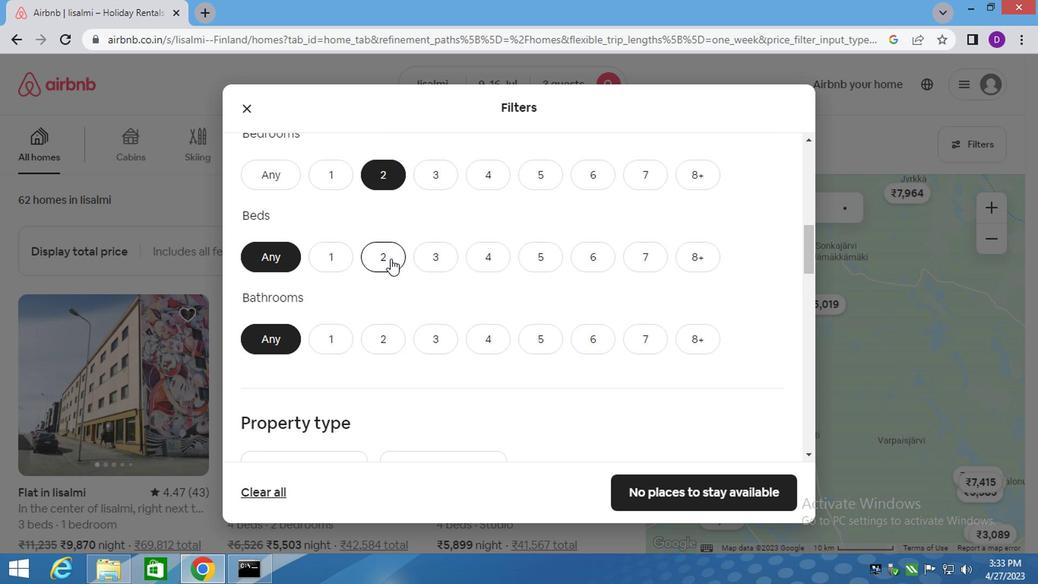 
Action: Mouse moved to (329, 333)
Screenshot: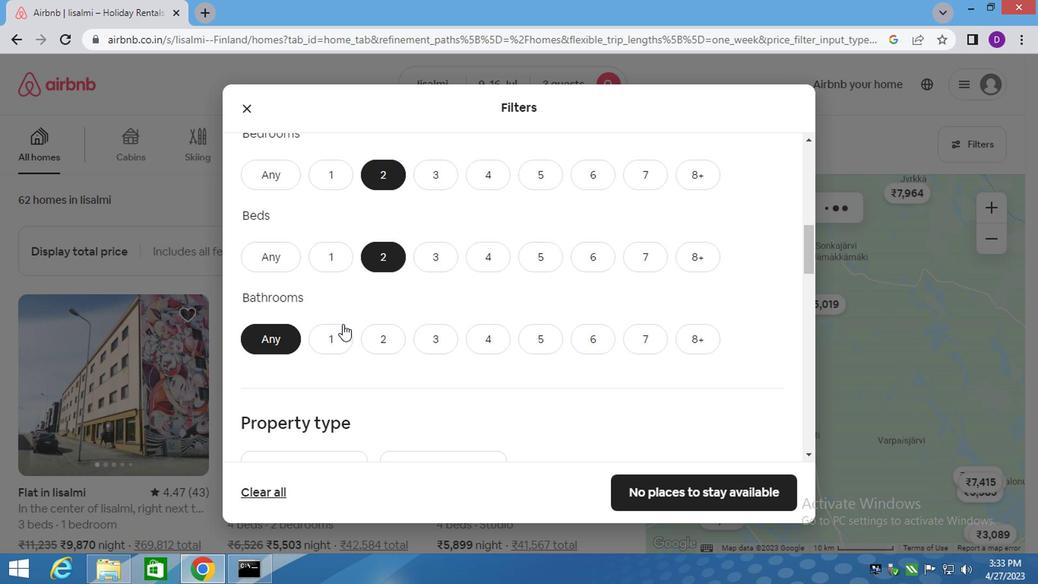 
Action: Mouse pressed left at (329, 333)
Screenshot: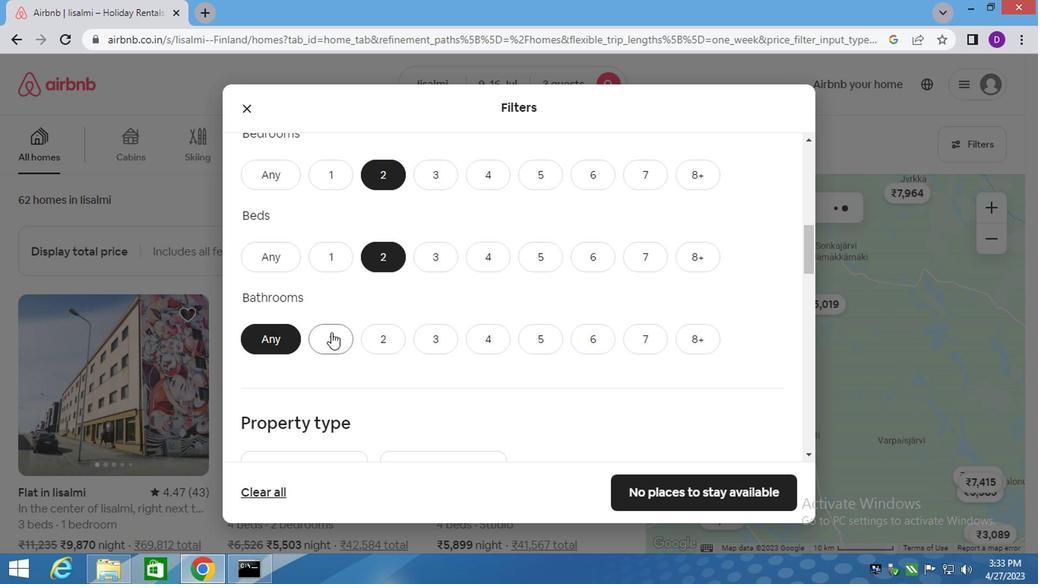 
Action: Mouse moved to (359, 345)
Screenshot: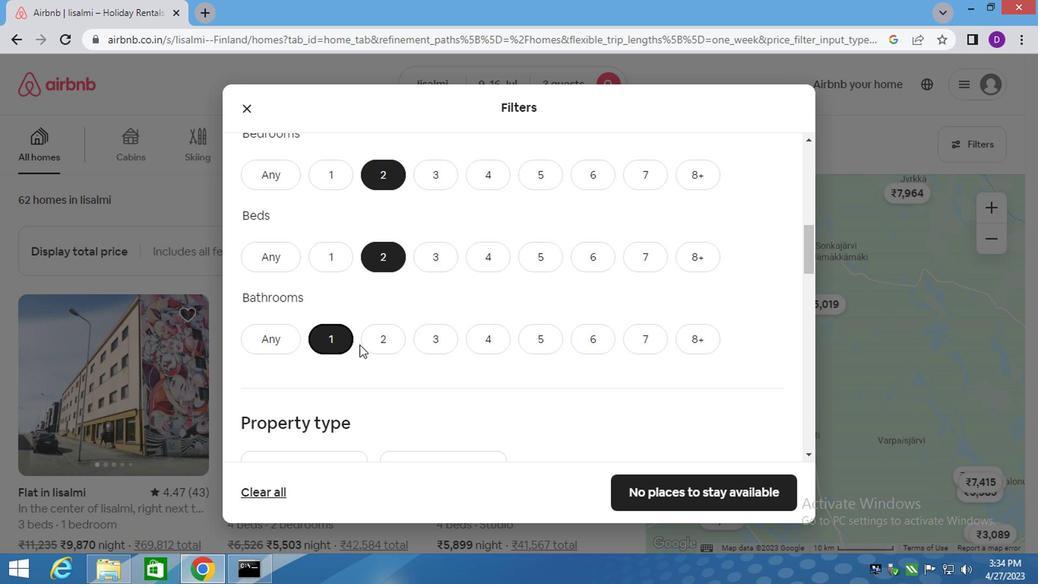 
Action: Mouse scrolled (359, 345) with delta (0, 0)
Screenshot: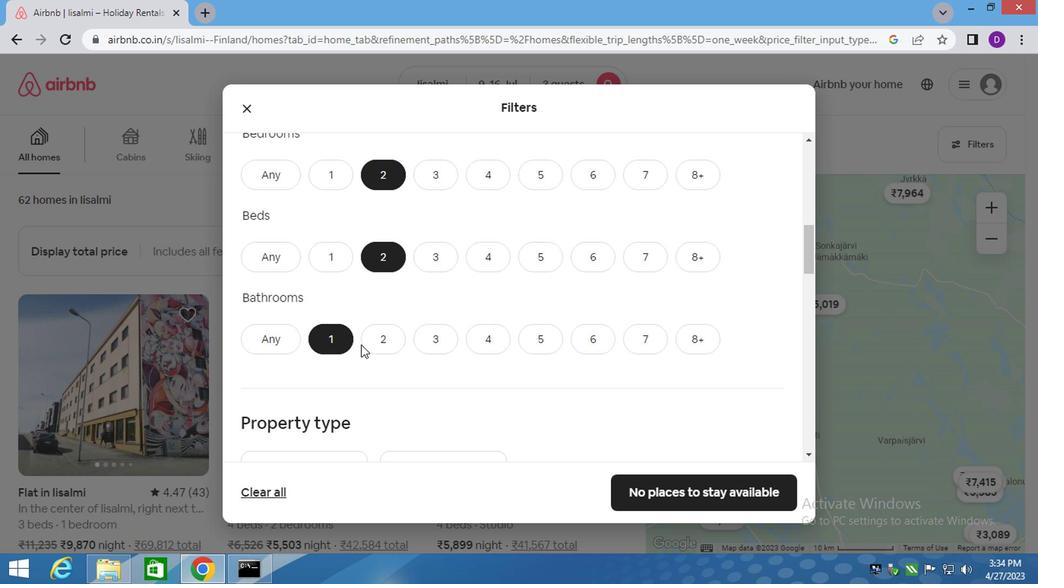 
Action: Mouse moved to (360, 345)
Screenshot: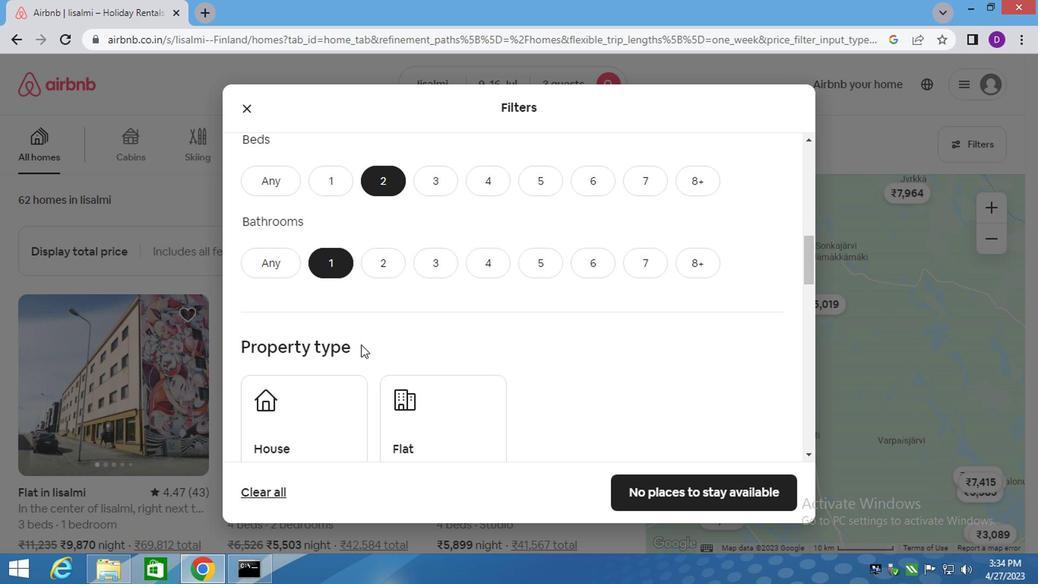 
Action: Mouse scrolled (360, 345) with delta (0, 0)
Screenshot: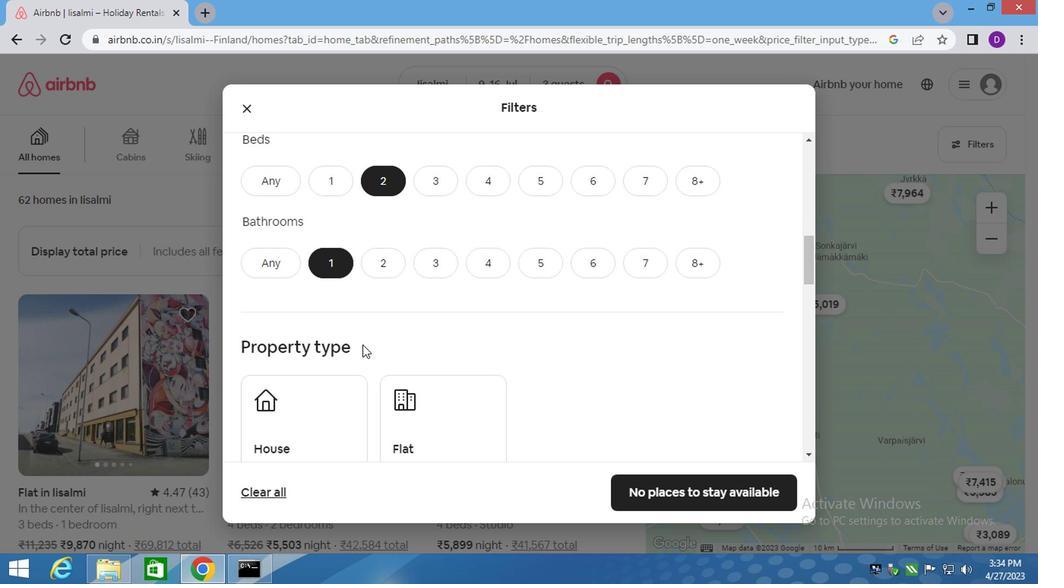 
Action: Mouse scrolled (360, 345) with delta (0, 0)
Screenshot: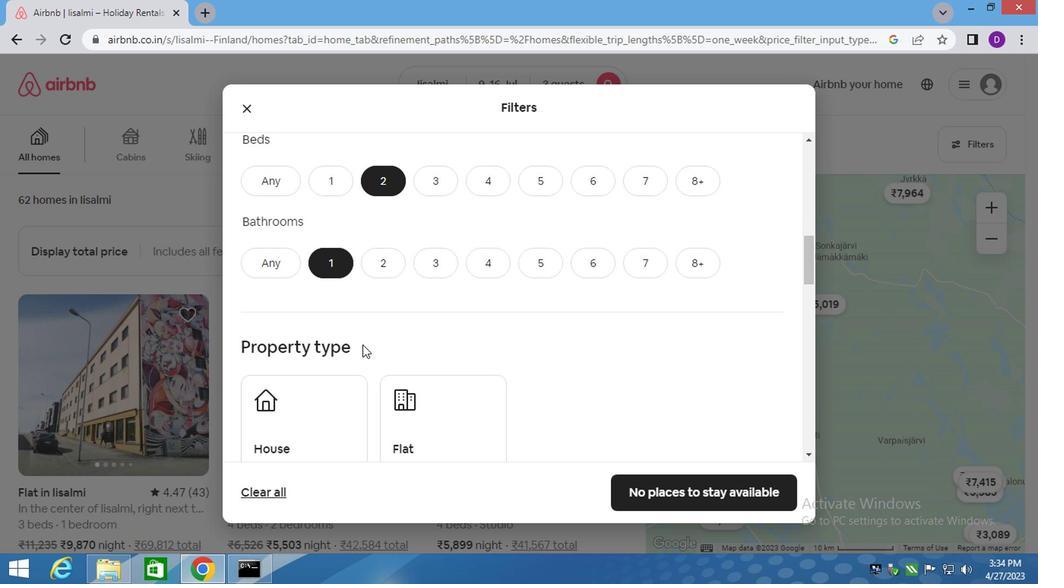 
Action: Mouse scrolled (360, 345) with delta (0, 0)
Screenshot: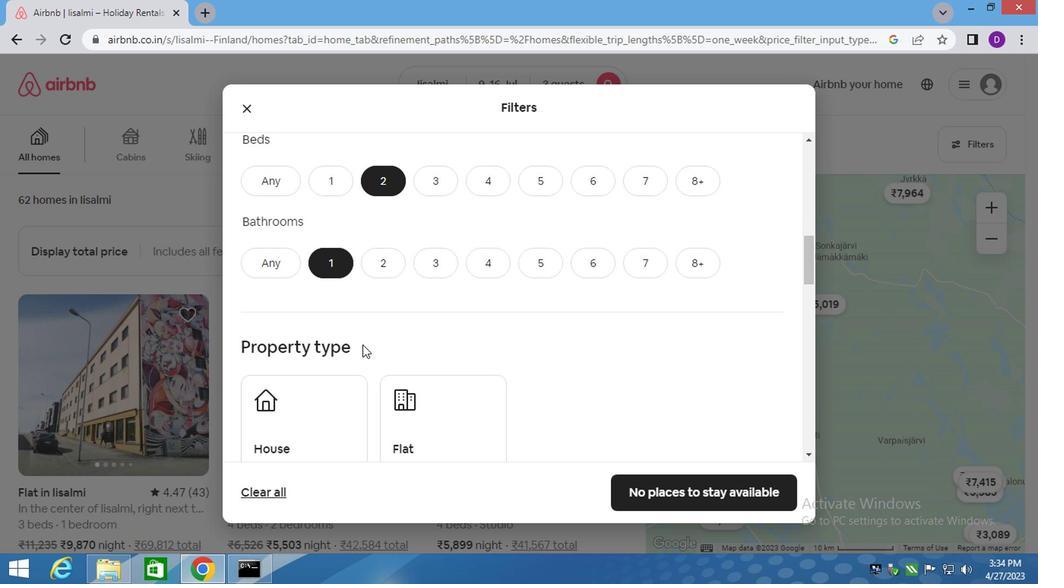 
Action: Mouse moved to (299, 195)
Screenshot: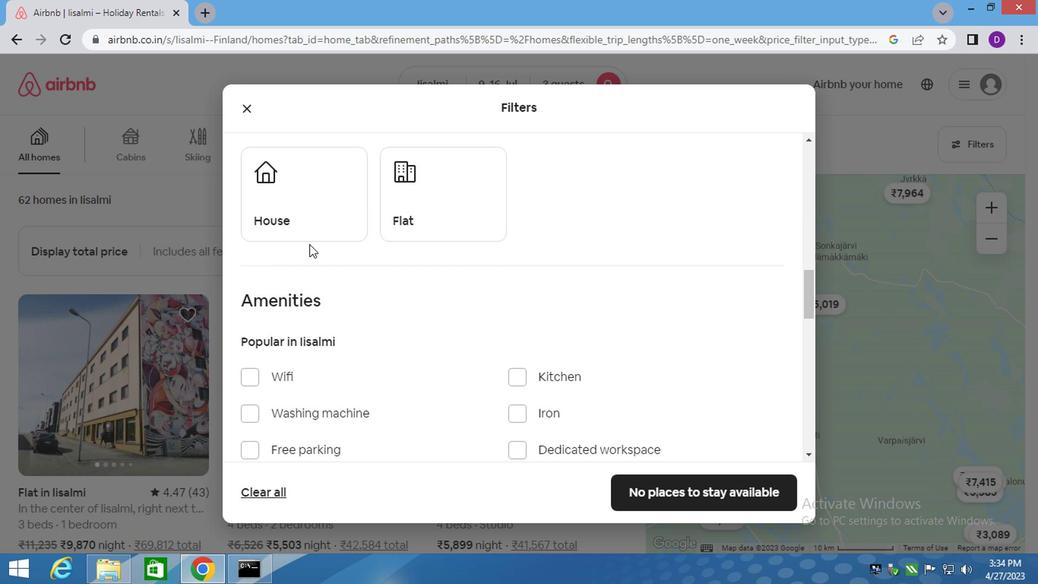 
Action: Mouse pressed left at (299, 195)
Screenshot: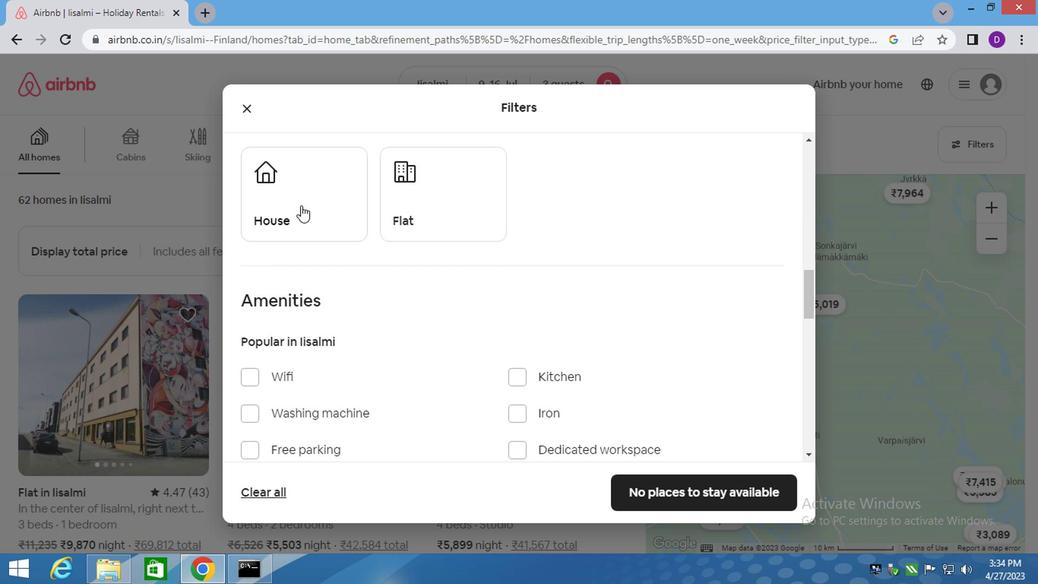 
Action: Mouse moved to (425, 209)
Screenshot: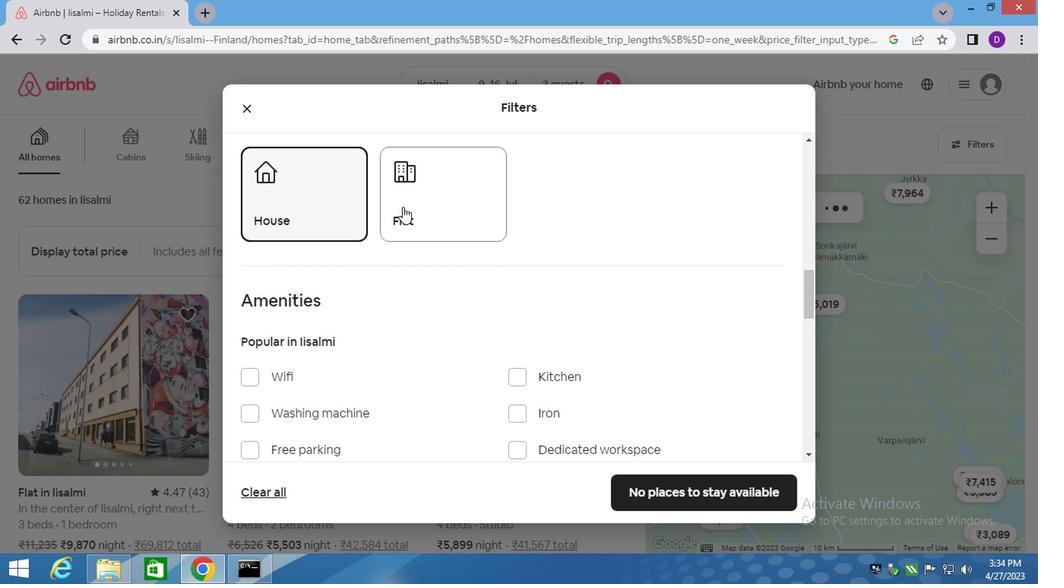
Action: Mouse pressed left at (425, 209)
Screenshot: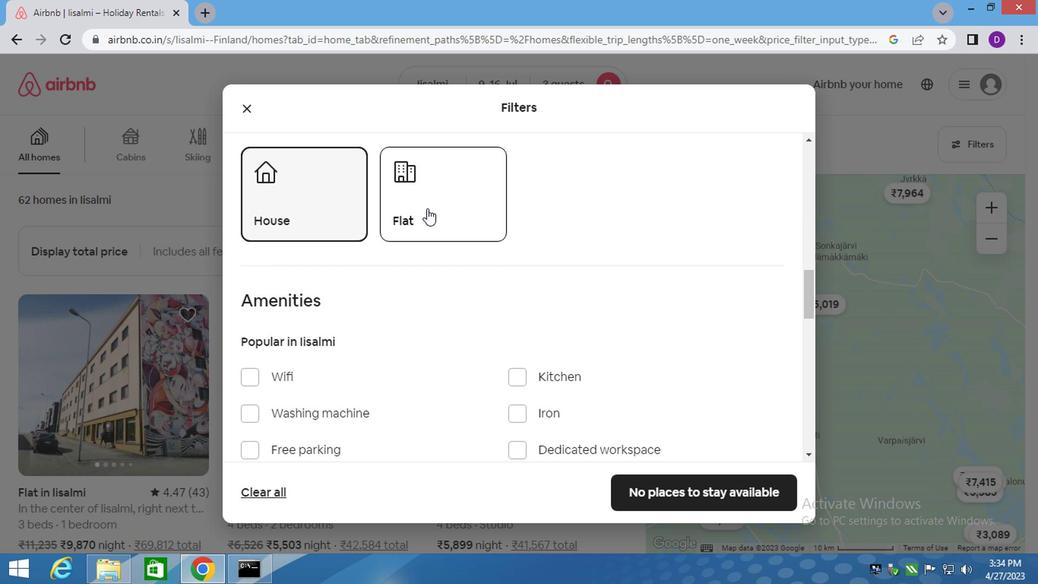 
Action: Mouse moved to (457, 287)
Screenshot: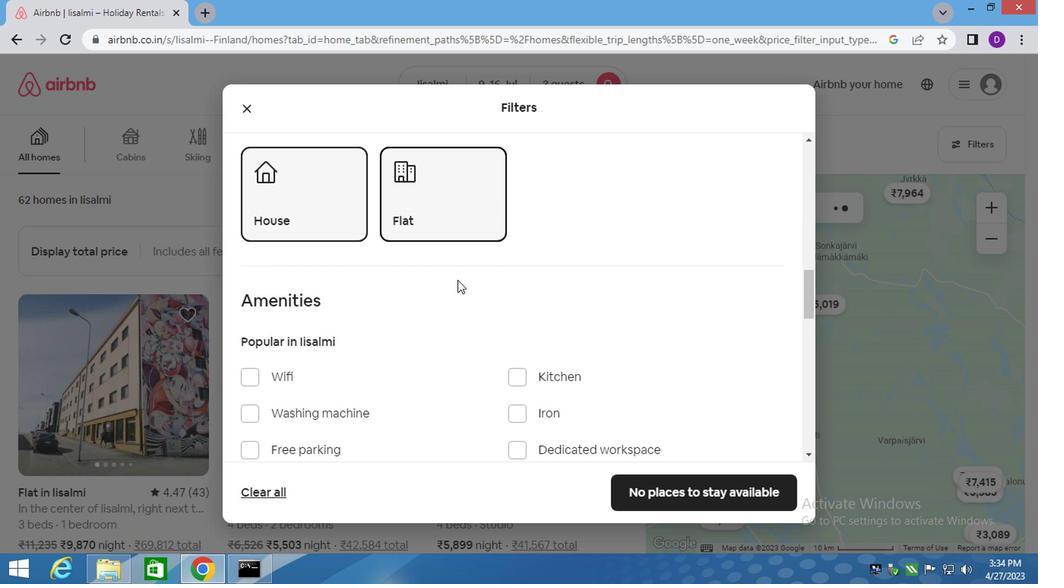 
Action: Mouse scrolled (457, 286) with delta (0, -1)
Screenshot: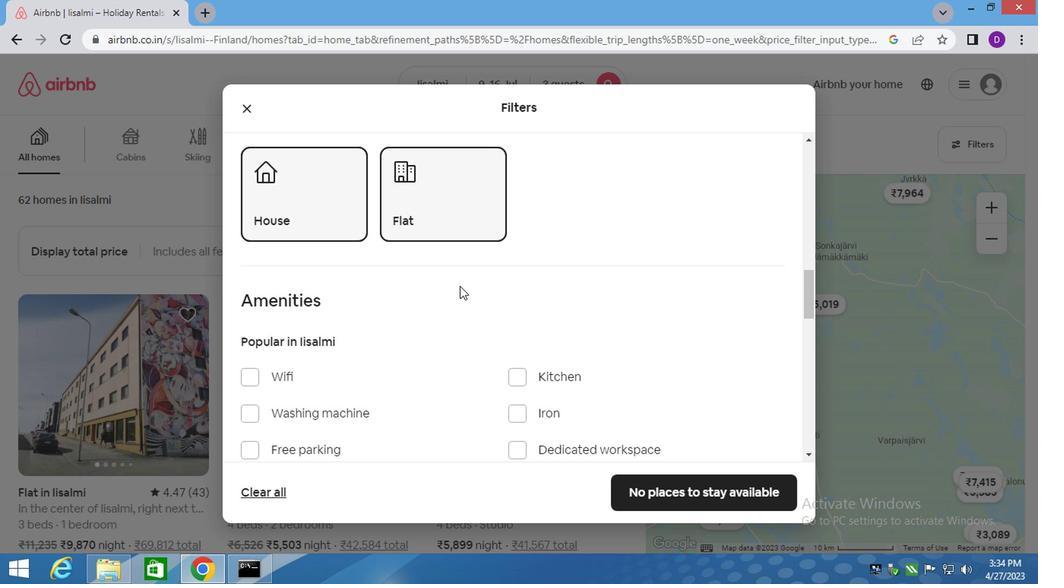 
Action: Mouse scrolled (457, 286) with delta (0, -1)
Screenshot: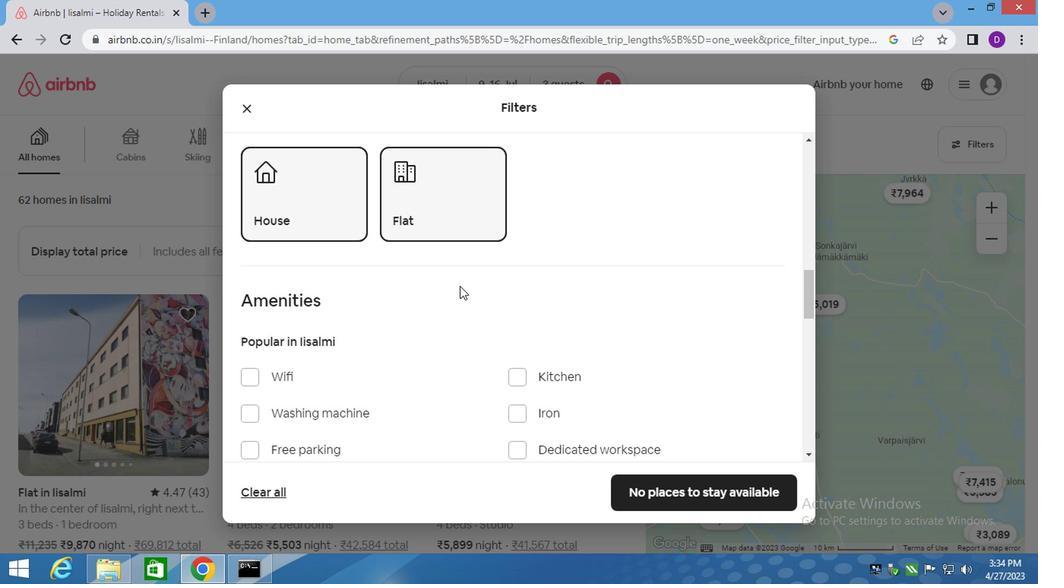 
Action: Mouse scrolled (457, 286) with delta (0, -1)
Screenshot: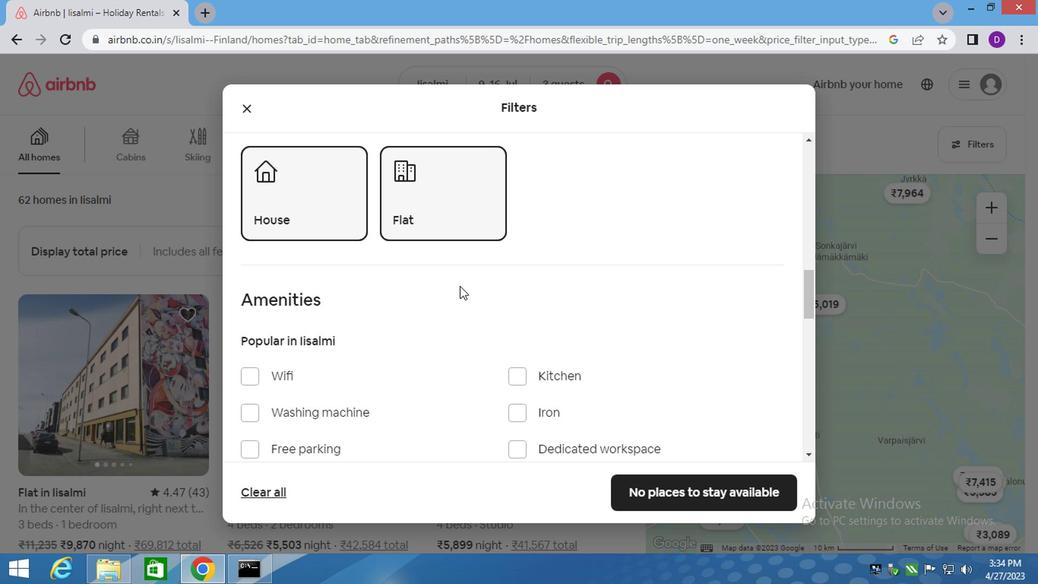 
Action: Mouse moved to (706, 338)
Screenshot: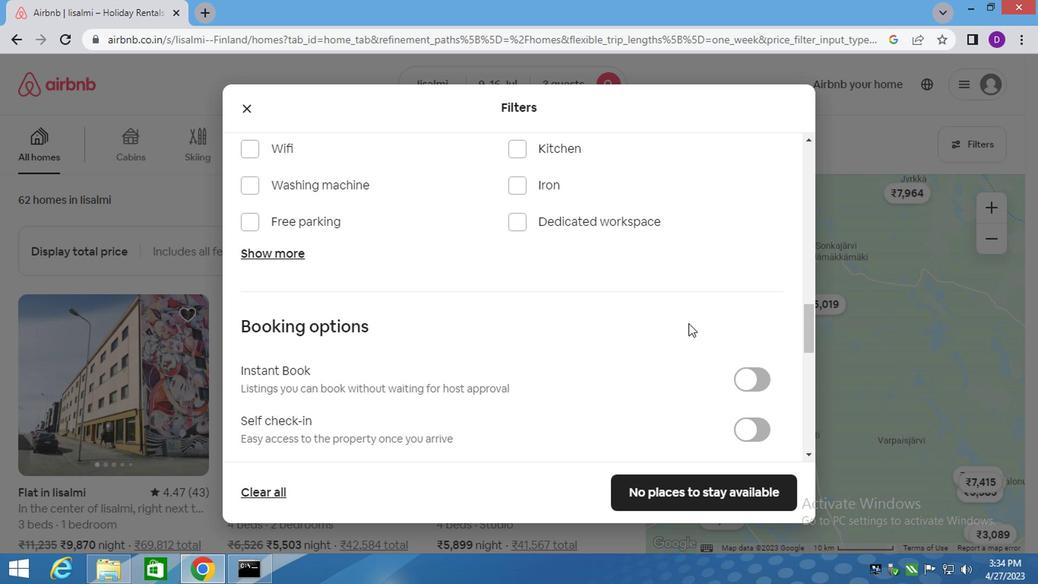 
Action: Mouse scrolled (706, 338) with delta (0, 0)
Screenshot: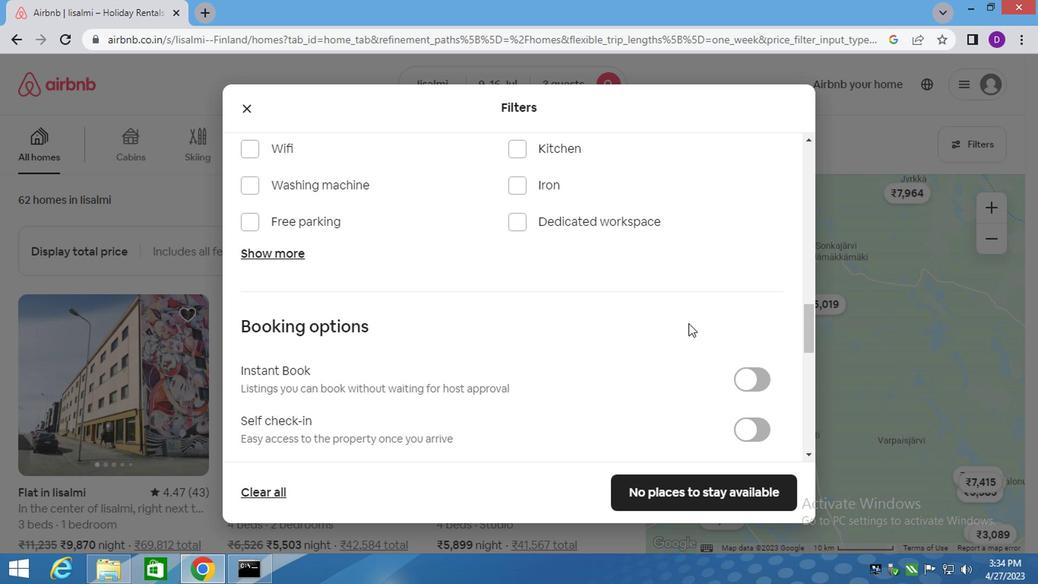 
Action: Mouse moved to (708, 339)
Screenshot: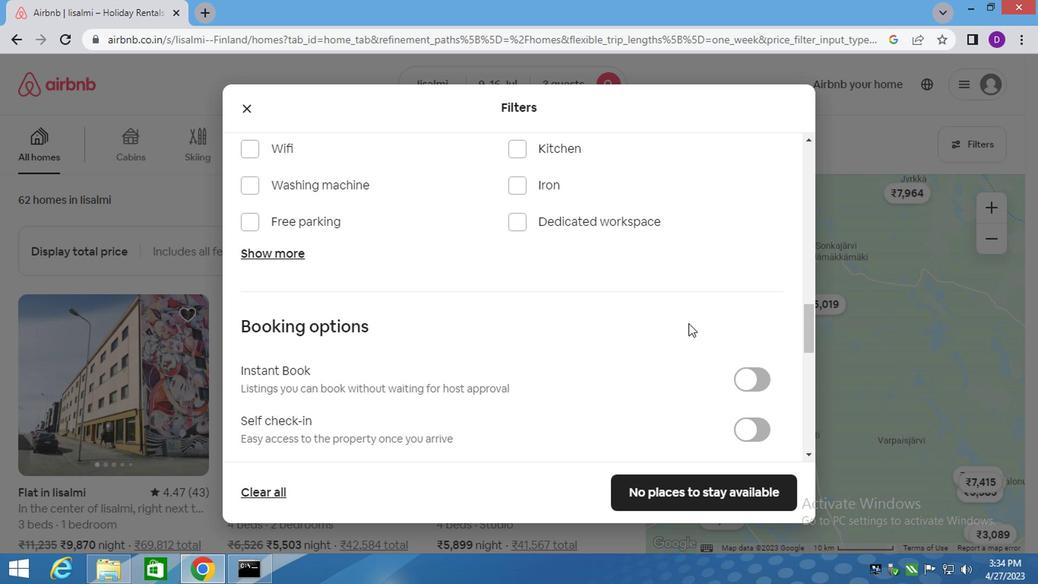 
Action: Mouse scrolled (708, 338) with delta (0, -1)
Screenshot: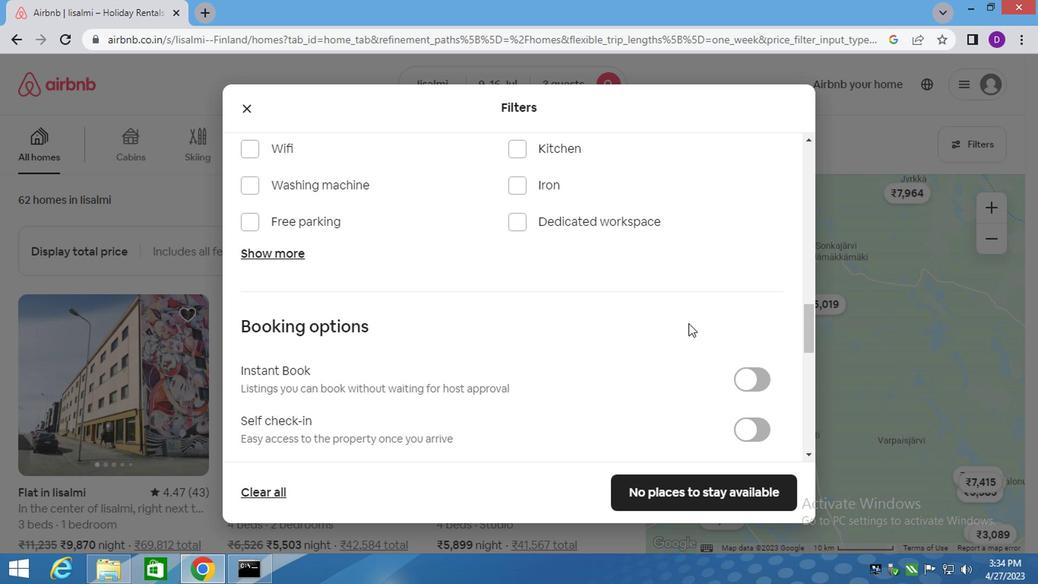 
Action: Mouse moved to (752, 279)
Screenshot: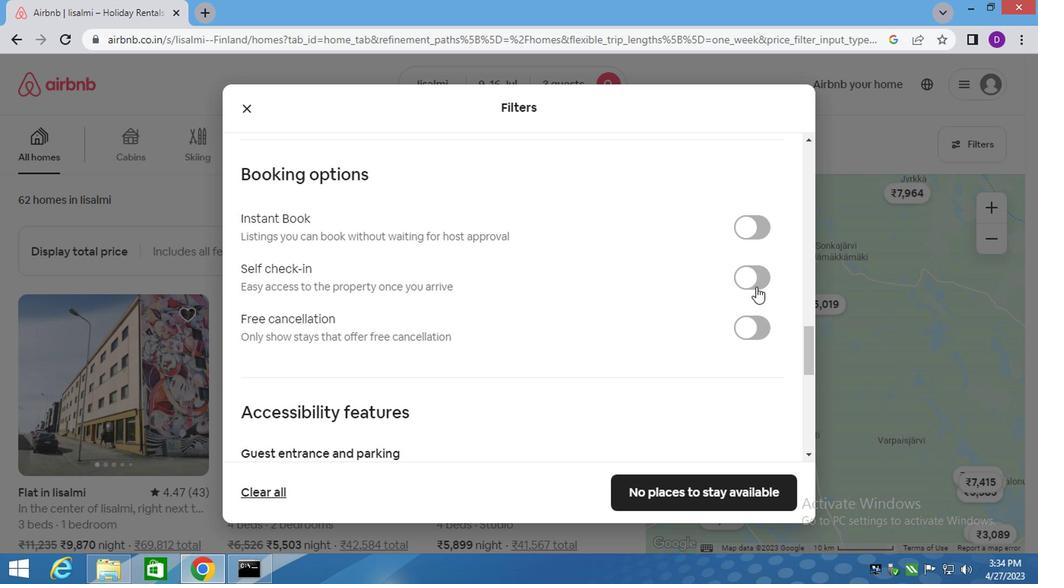 
Action: Mouse pressed left at (752, 279)
Screenshot: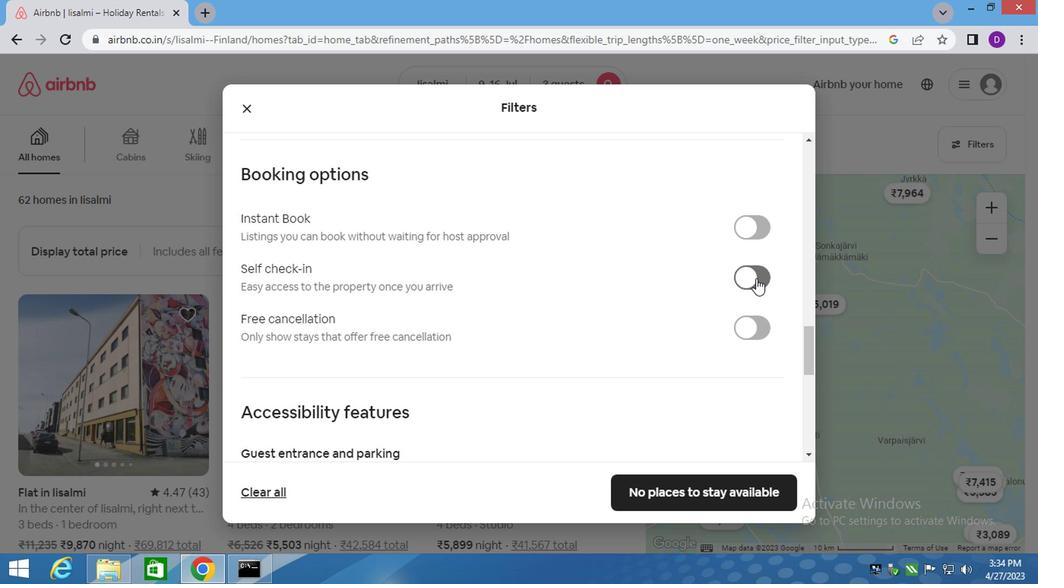 
Action: Mouse moved to (619, 336)
Screenshot: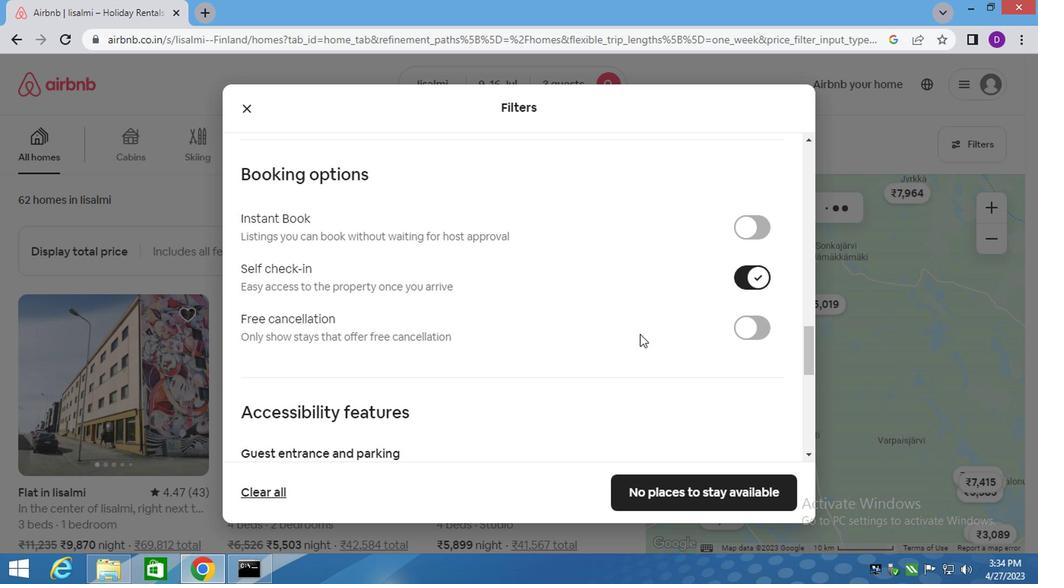 
Action: Mouse scrolled (619, 336) with delta (0, 0)
Screenshot: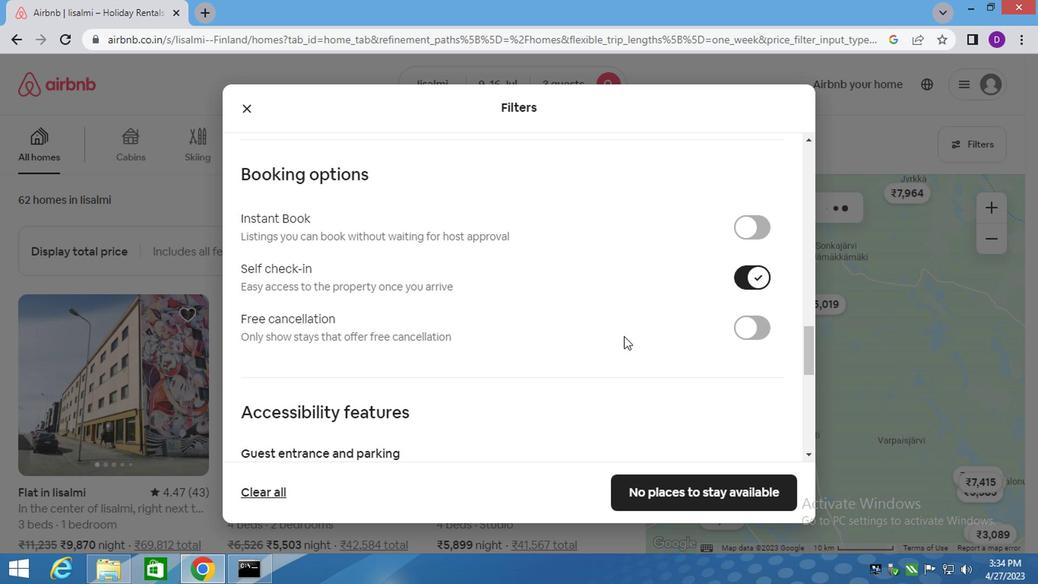 
Action: Mouse scrolled (619, 336) with delta (0, 0)
Screenshot: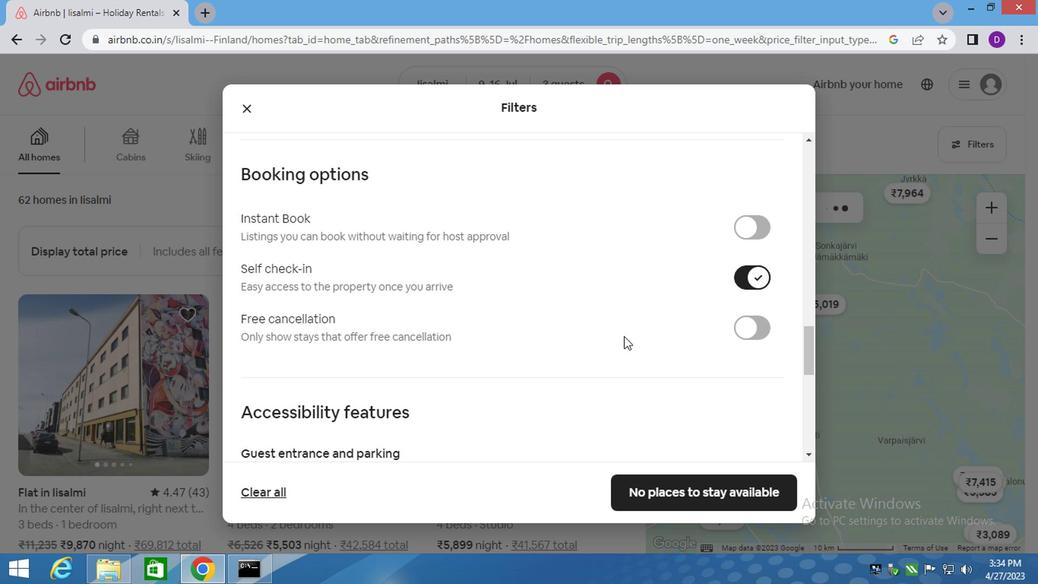 
Action: Mouse scrolled (619, 336) with delta (0, 0)
Screenshot: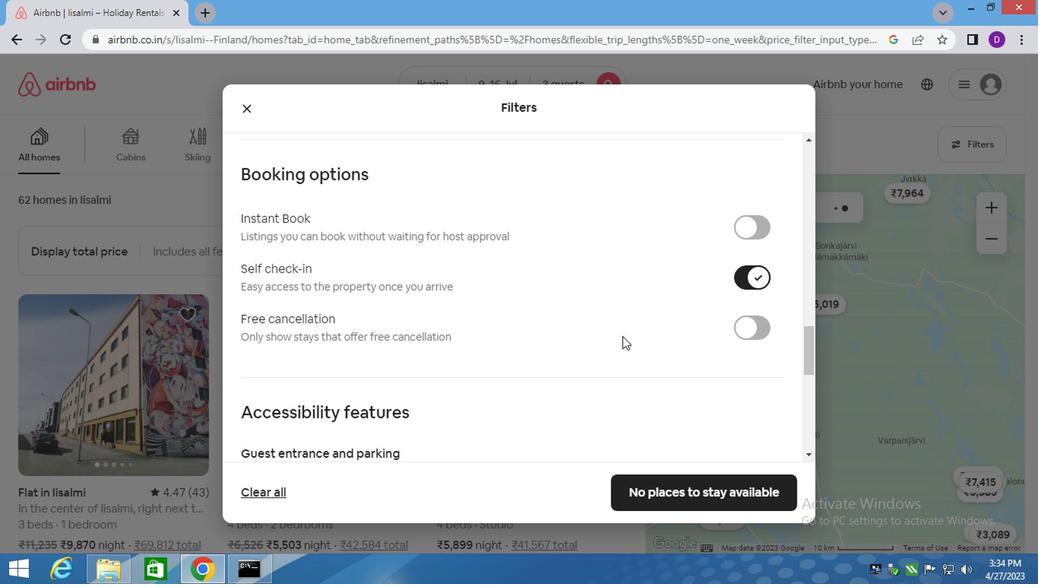
Action: Mouse scrolled (619, 336) with delta (0, 0)
Screenshot: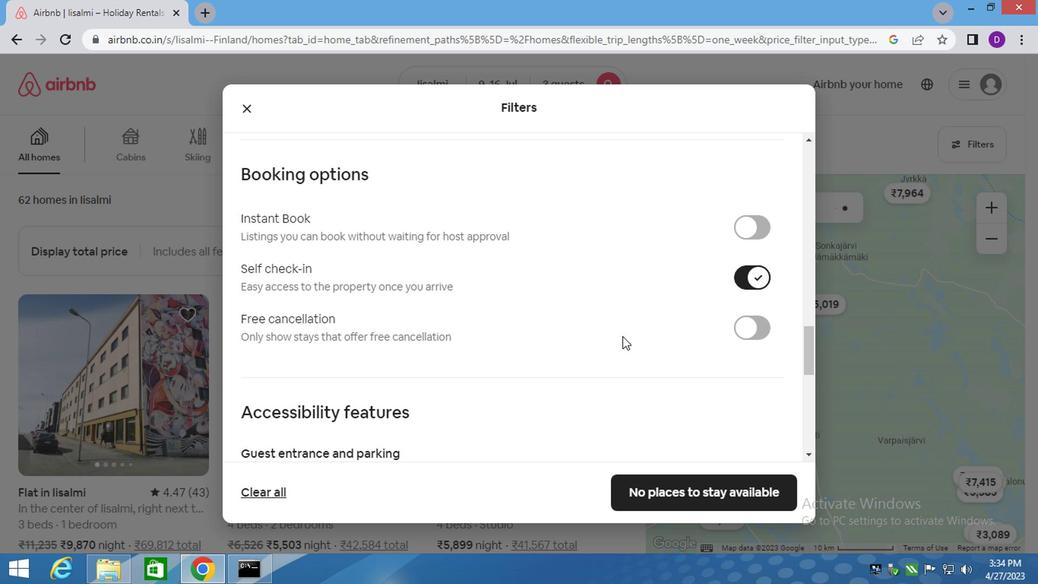 
Action: Mouse moved to (710, 504)
Screenshot: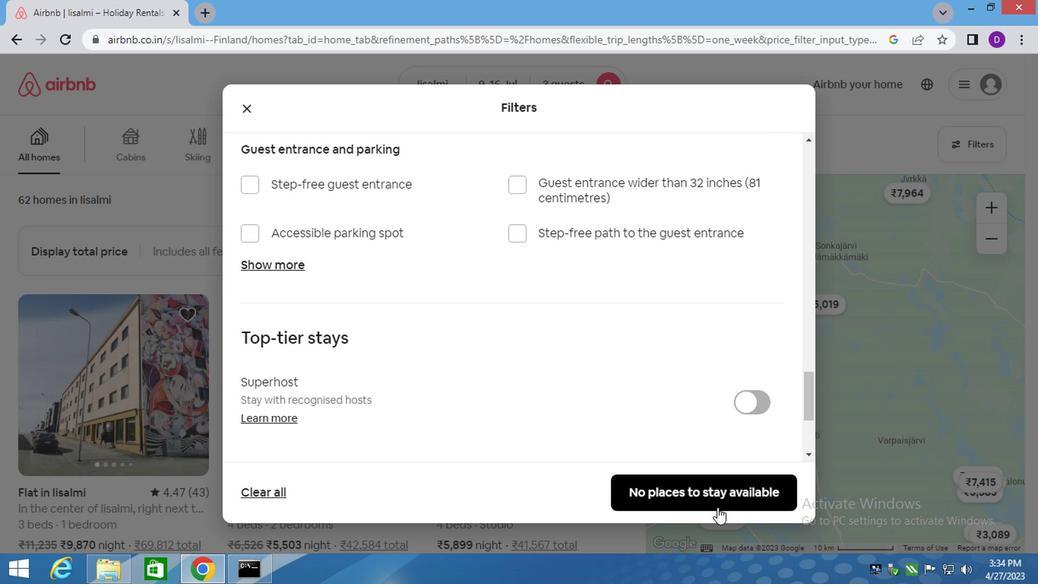 
Action: Mouse pressed left at (710, 504)
Screenshot: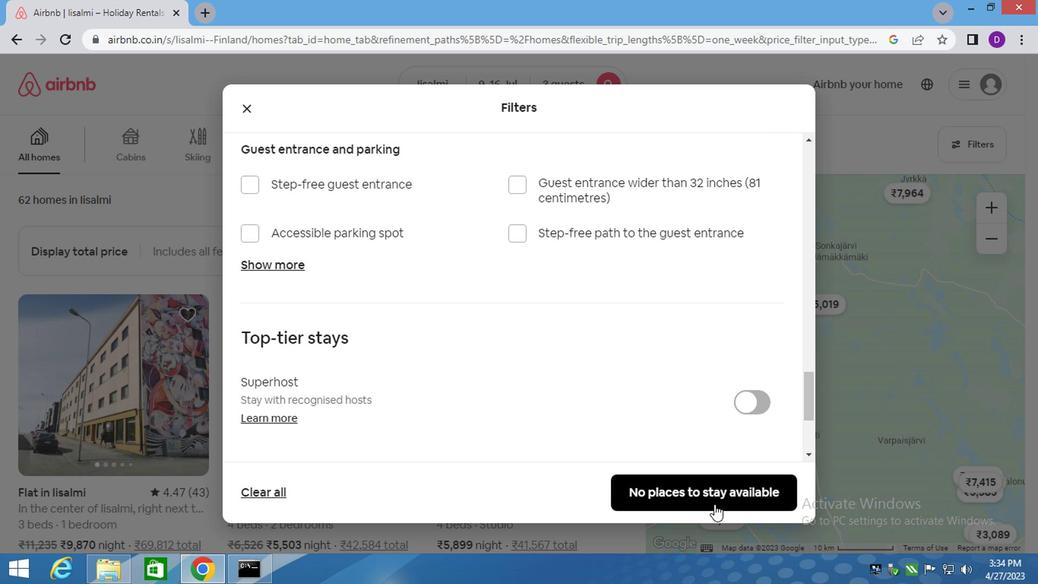 
Action: Mouse moved to (671, 481)
Screenshot: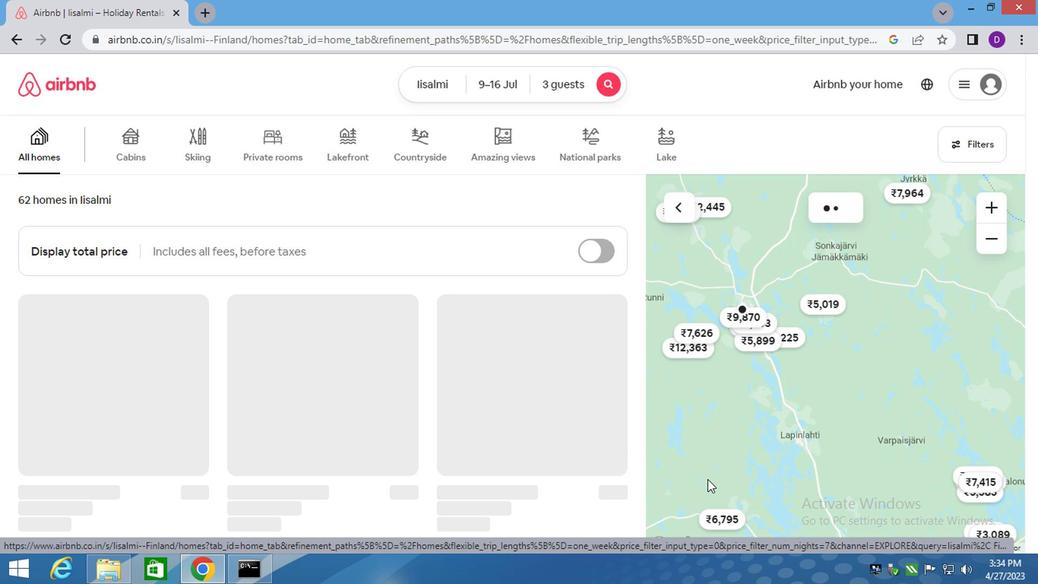 
